 Task: Open Card IT Security Review in Board Team Collaboration Software to Workspace Business Incubators and add a team member Softage.3@softage.net, a label Yellow, a checklist Data Science, an attachment from your onedrive, a color Yellow and finally, add a card description 'Develop and launch new customer retention program for high-value customers' and a comment 'This task presents an opportunity to demonstrate our project management and organizational skills, coordinating resources and timelines effectively.'. Add a start date 'Jan 07, 1900' with a due date 'Jan 14, 1900'
Action: Mouse moved to (502, 140)
Screenshot: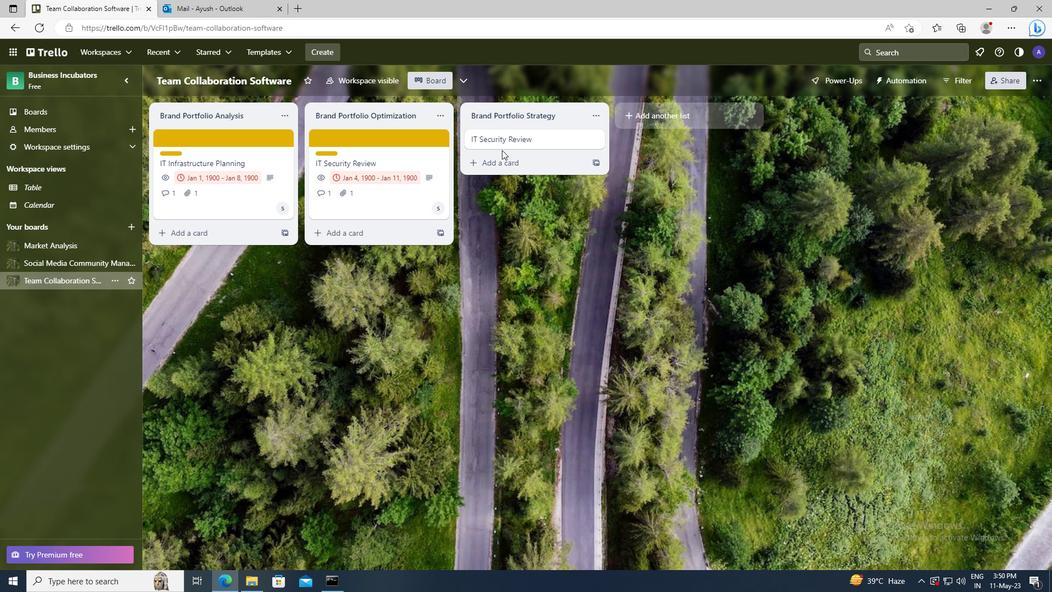 
Action: Mouse pressed left at (502, 140)
Screenshot: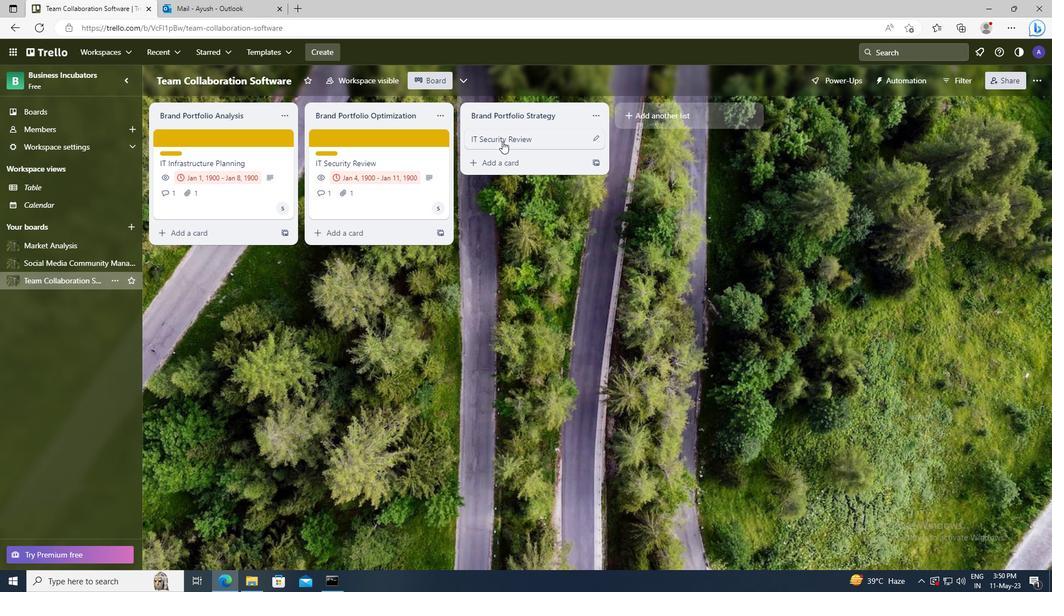 
Action: Mouse moved to (657, 172)
Screenshot: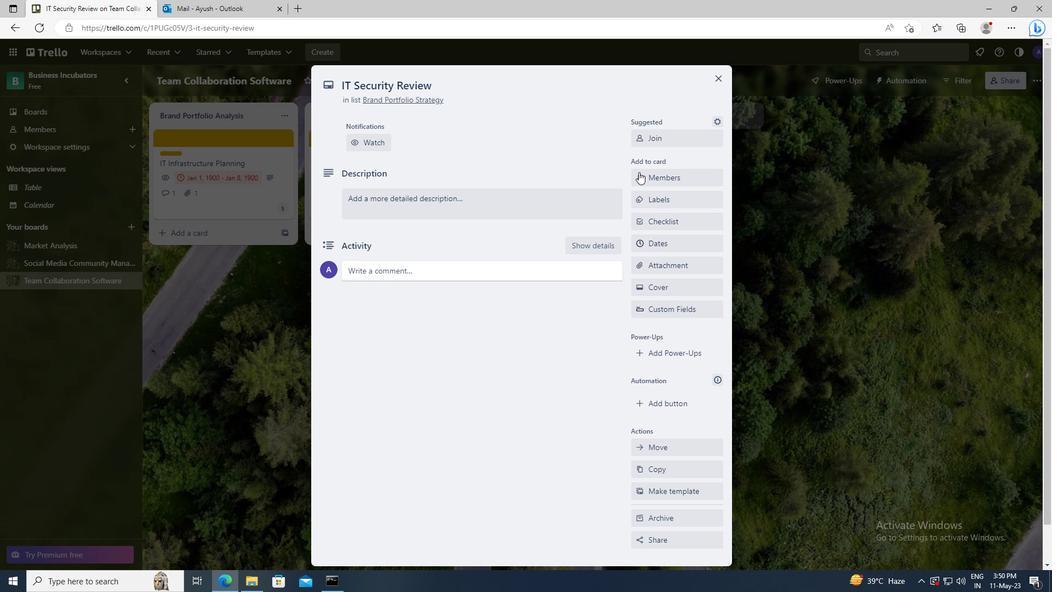 
Action: Mouse pressed left at (657, 172)
Screenshot: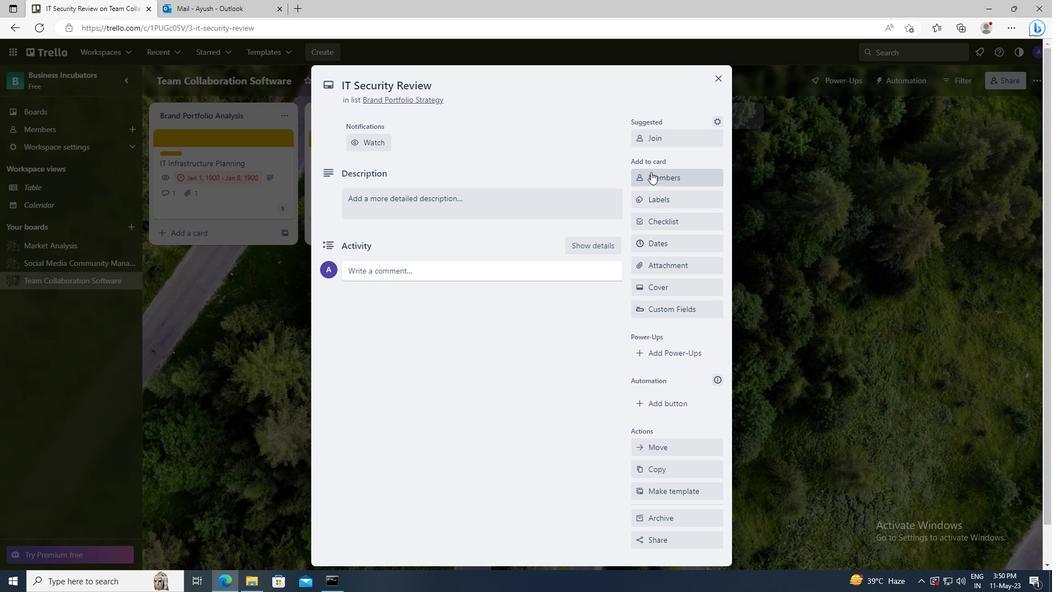 
Action: Mouse moved to (665, 230)
Screenshot: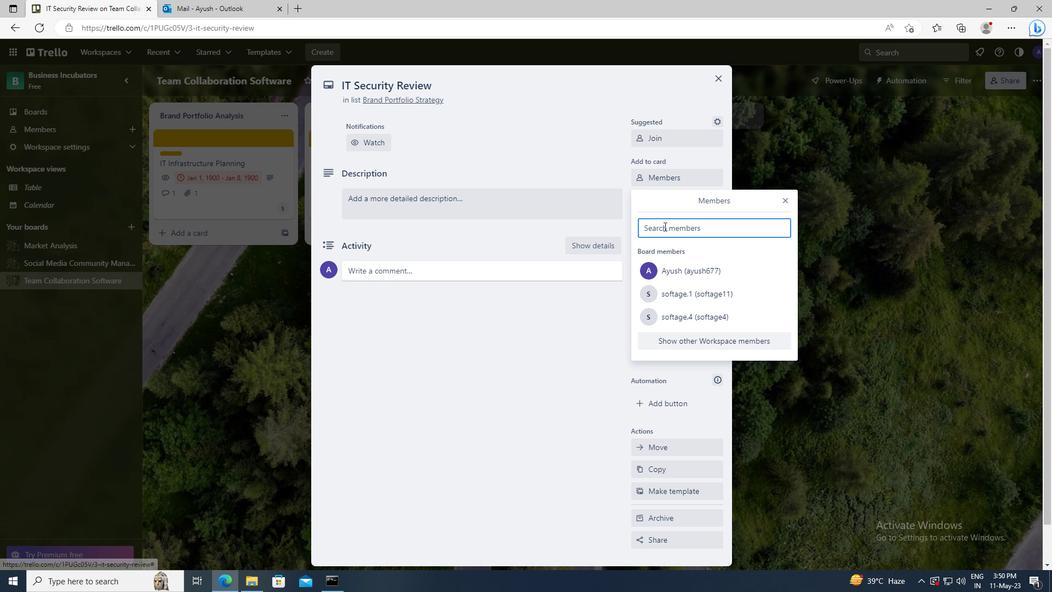 
Action: Mouse pressed left at (665, 230)
Screenshot: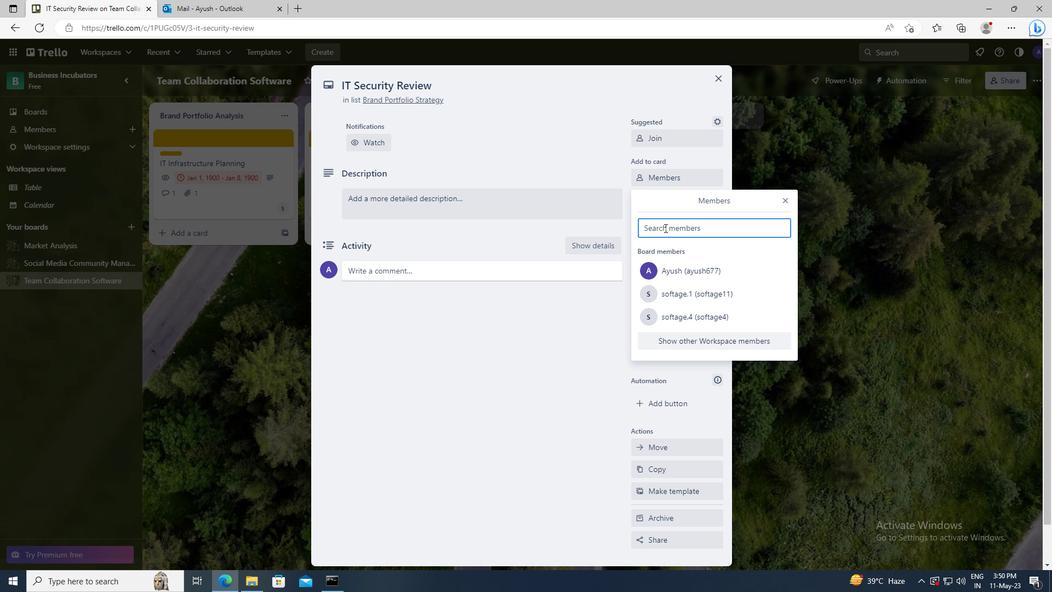 
Action: Key pressed <Key.shift>SOFTAGE.3
Screenshot: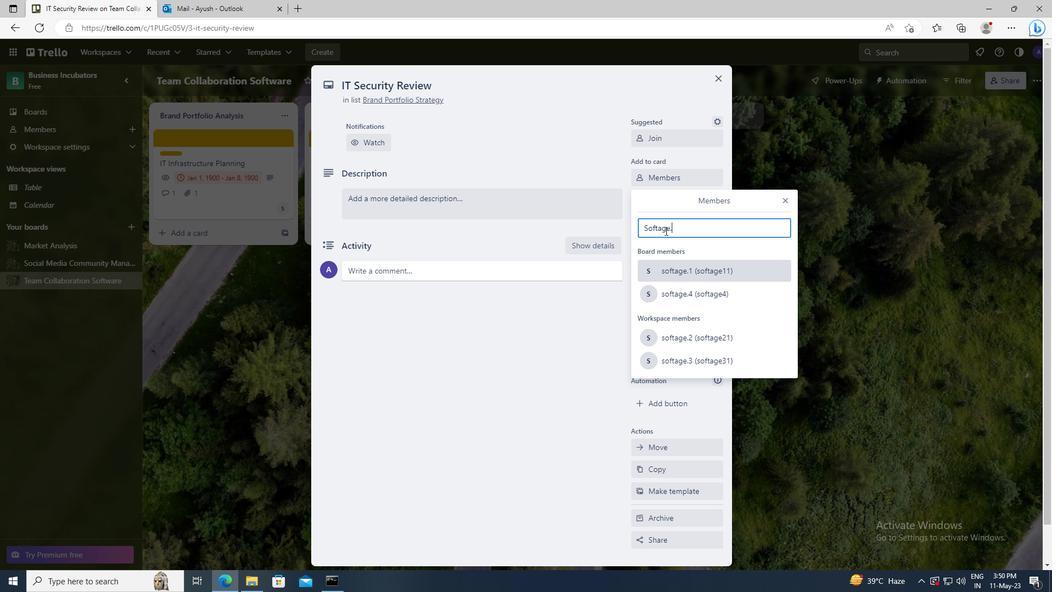 
Action: Mouse moved to (668, 331)
Screenshot: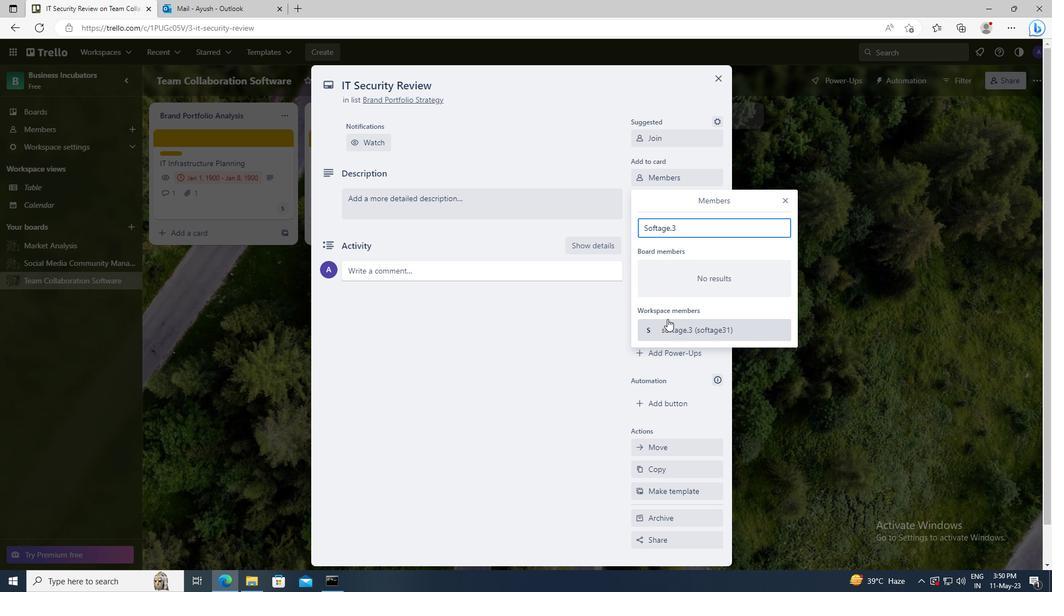 
Action: Mouse pressed left at (668, 331)
Screenshot: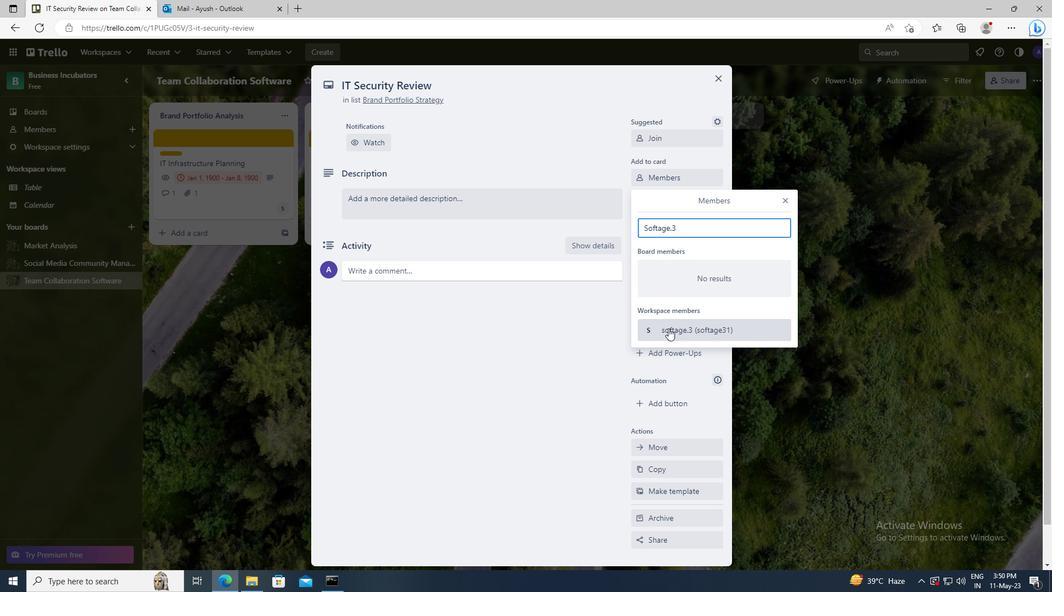 
Action: Mouse moved to (786, 201)
Screenshot: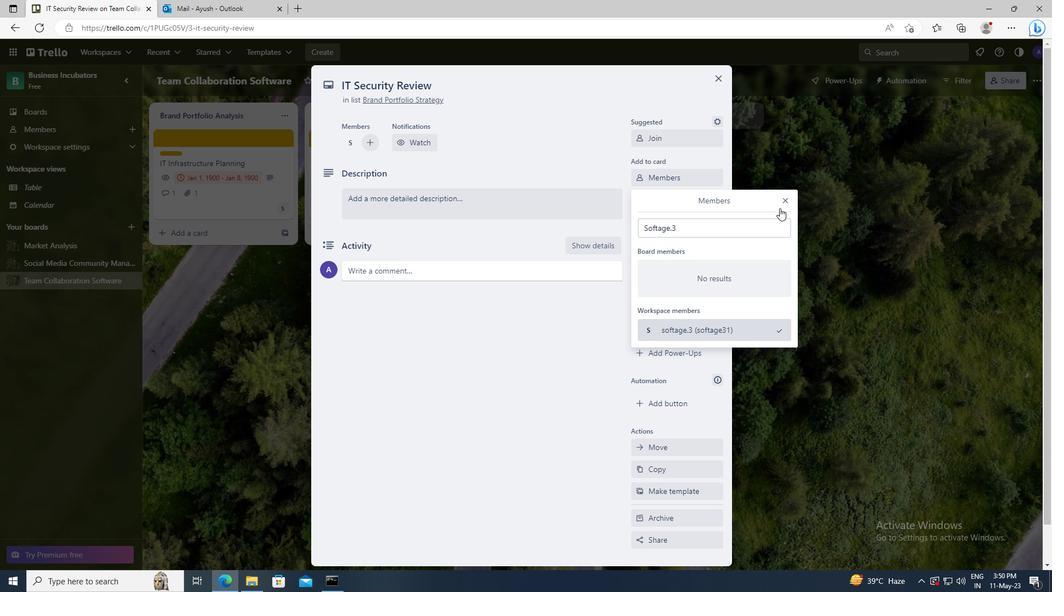 
Action: Mouse pressed left at (786, 201)
Screenshot: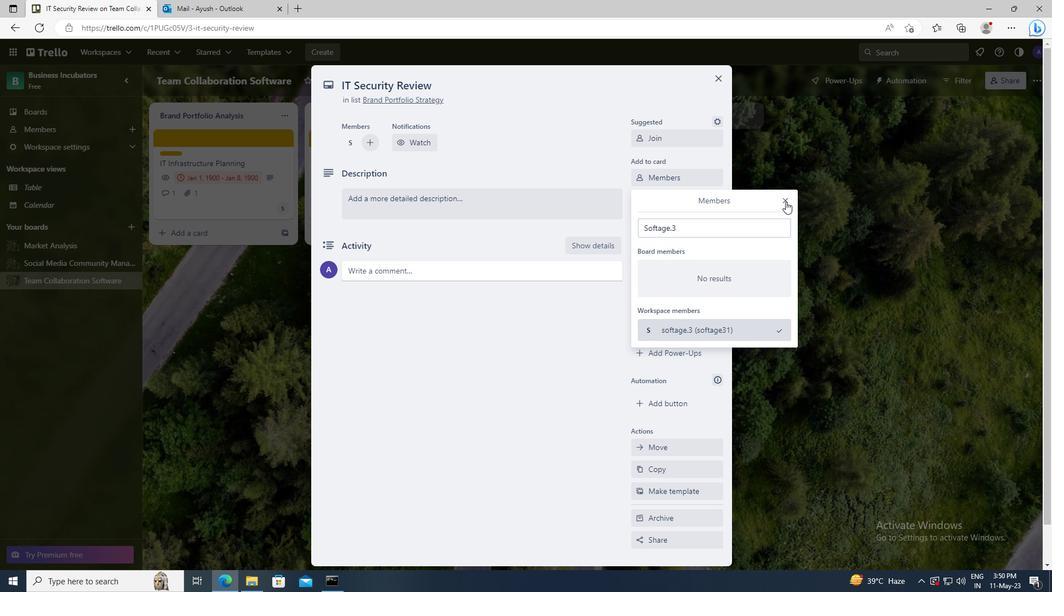 
Action: Mouse moved to (677, 195)
Screenshot: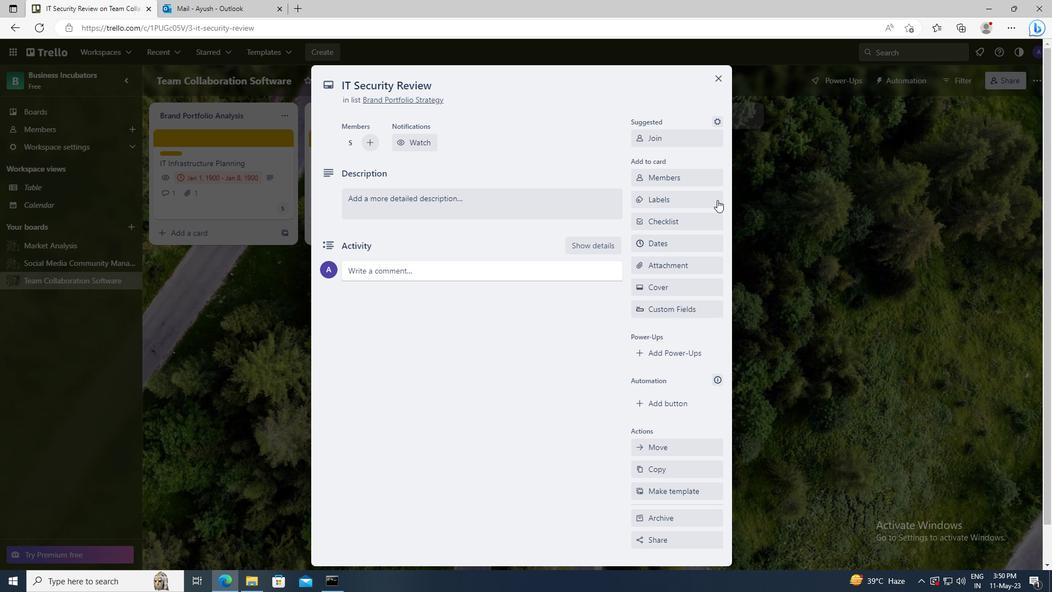 
Action: Mouse pressed left at (677, 195)
Screenshot: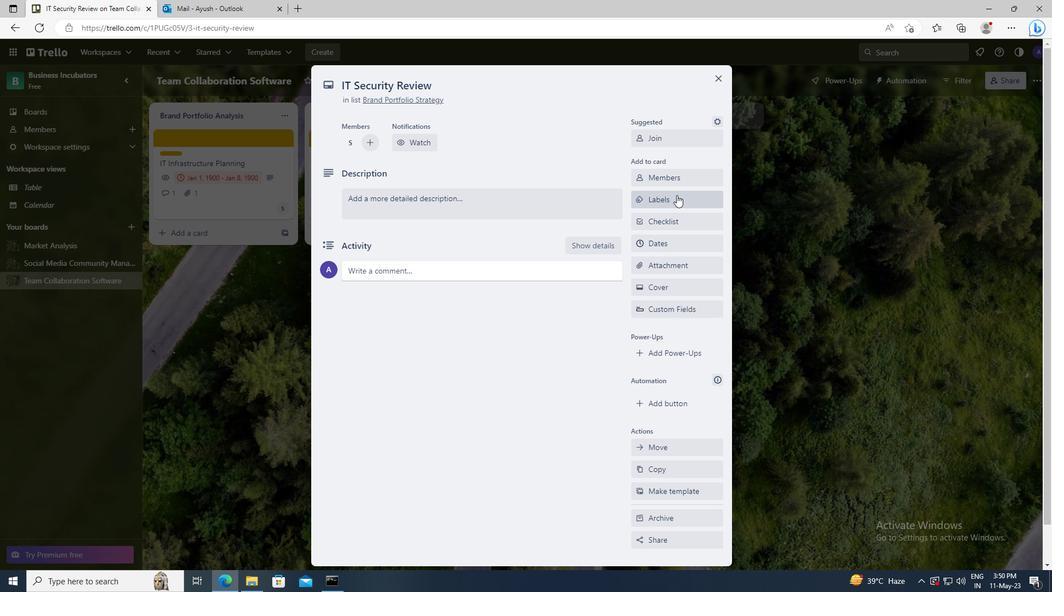 
Action: Mouse moved to (695, 414)
Screenshot: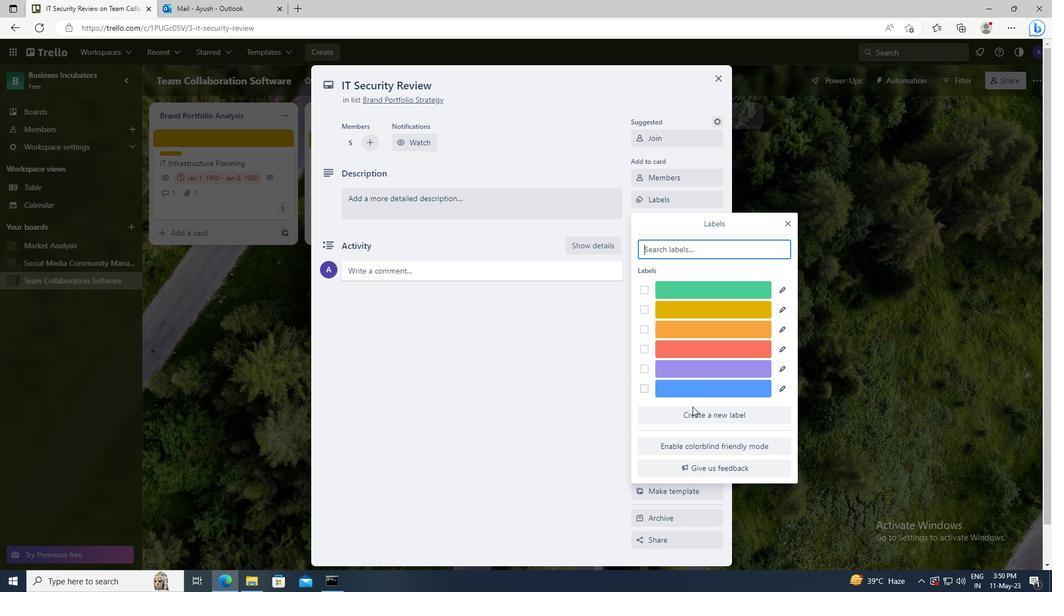 
Action: Mouse pressed left at (695, 414)
Screenshot: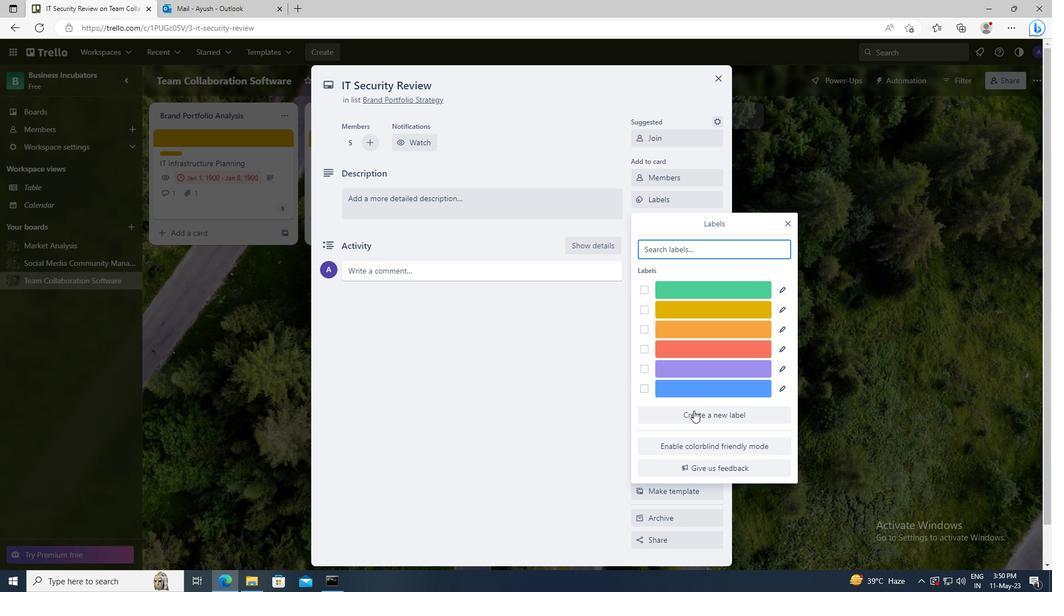 
Action: Mouse moved to (684, 384)
Screenshot: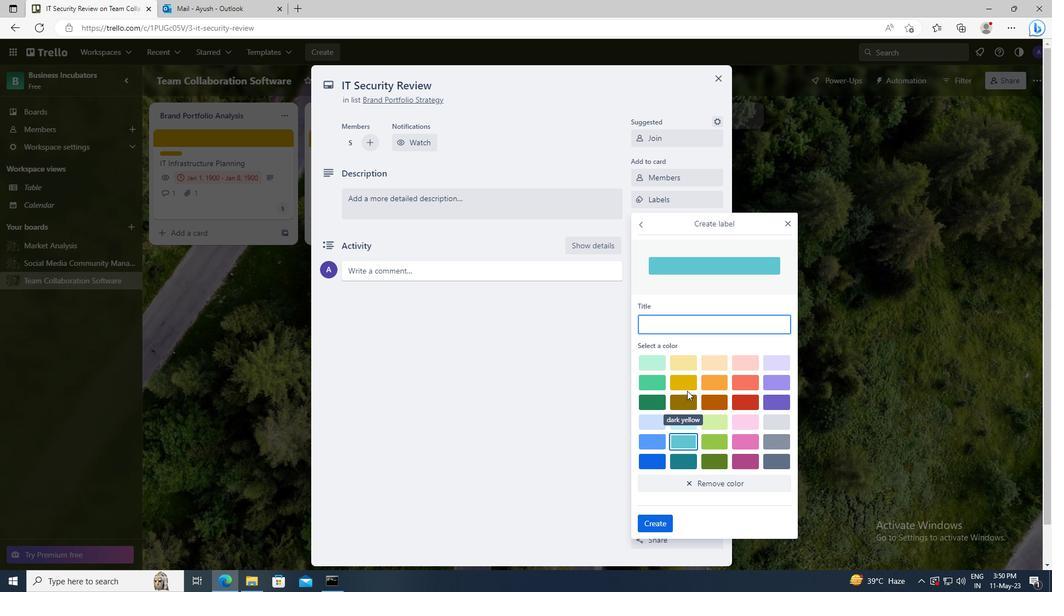 
Action: Mouse pressed left at (684, 384)
Screenshot: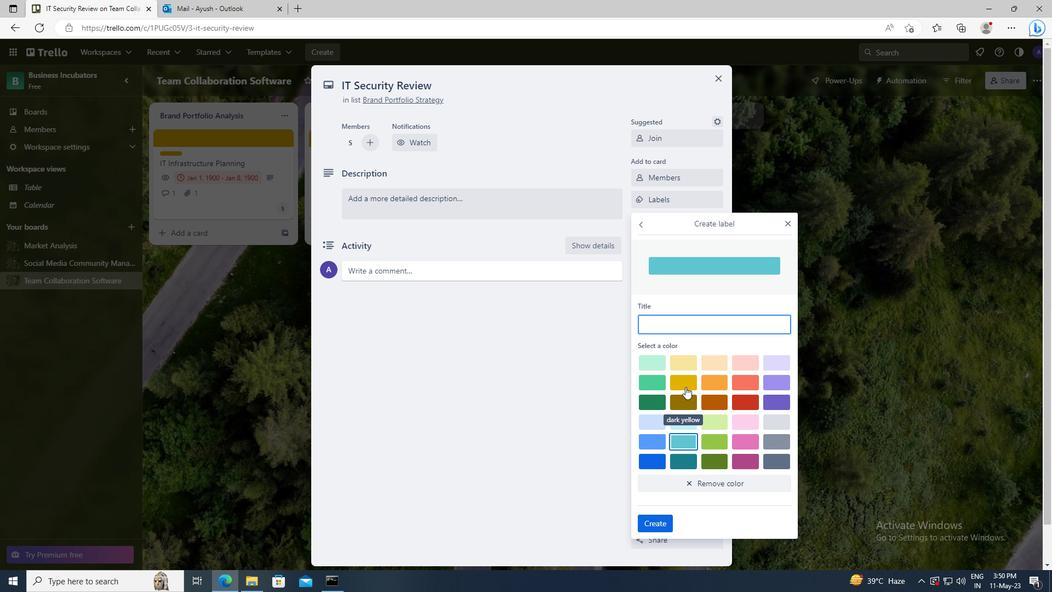 
Action: Mouse moved to (663, 519)
Screenshot: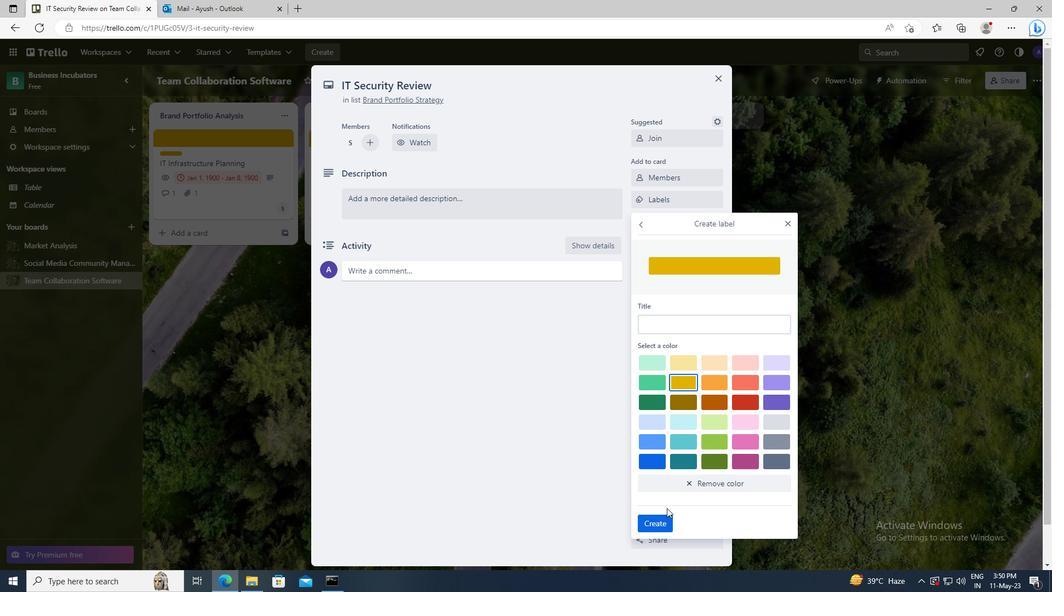 
Action: Mouse pressed left at (663, 519)
Screenshot: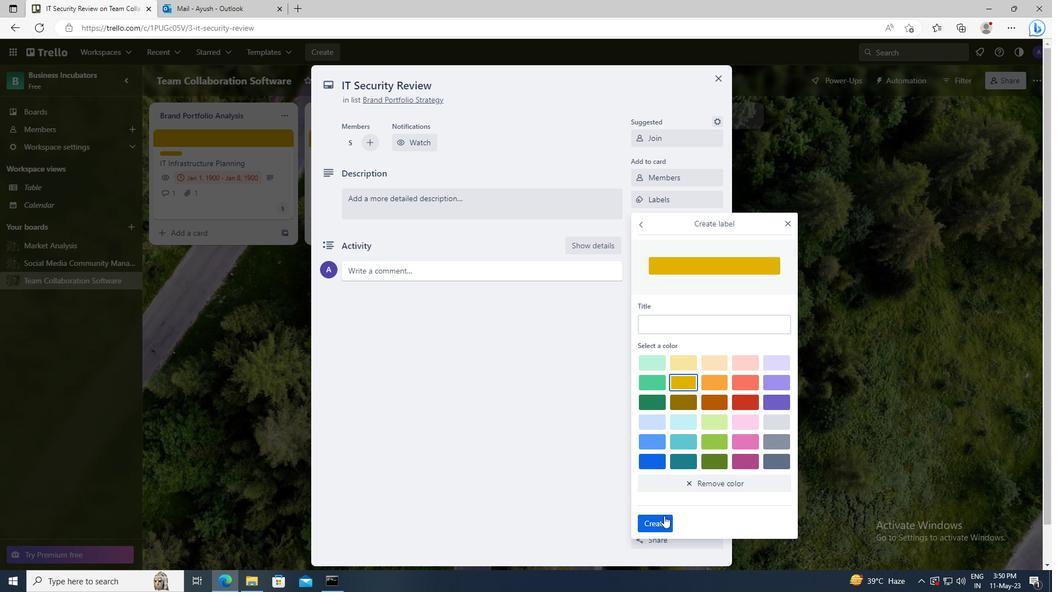 
Action: Mouse moved to (788, 226)
Screenshot: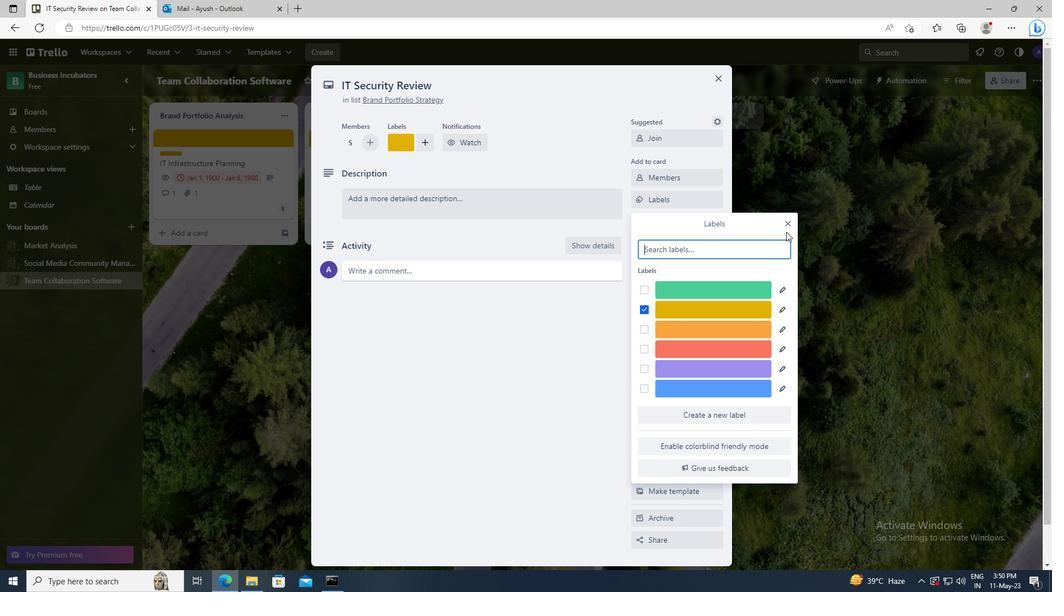 
Action: Mouse pressed left at (788, 226)
Screenshot: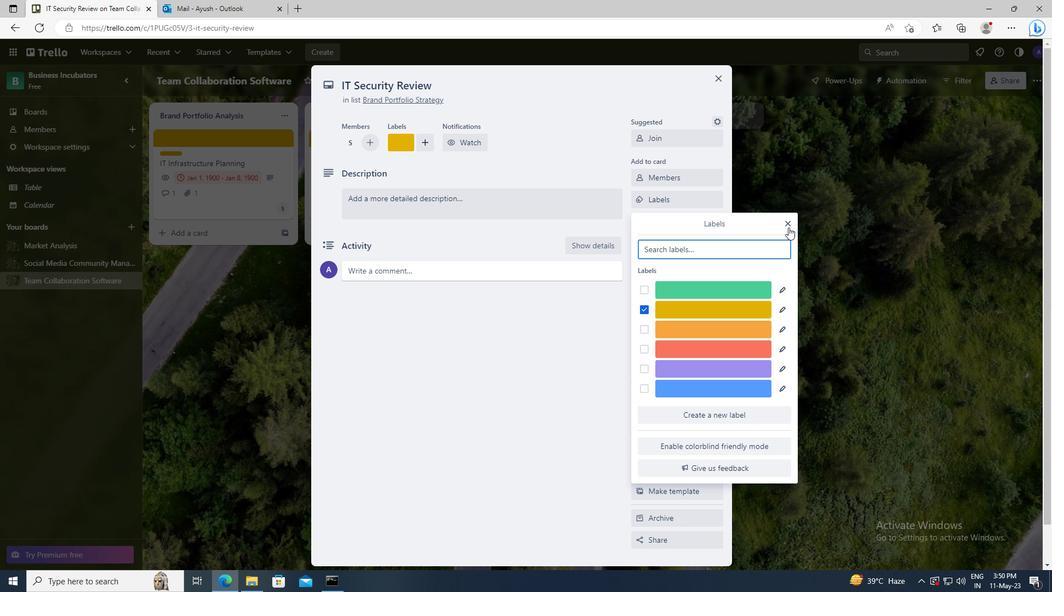 
Action: Mouse moved to (705, 220)
Screenshot: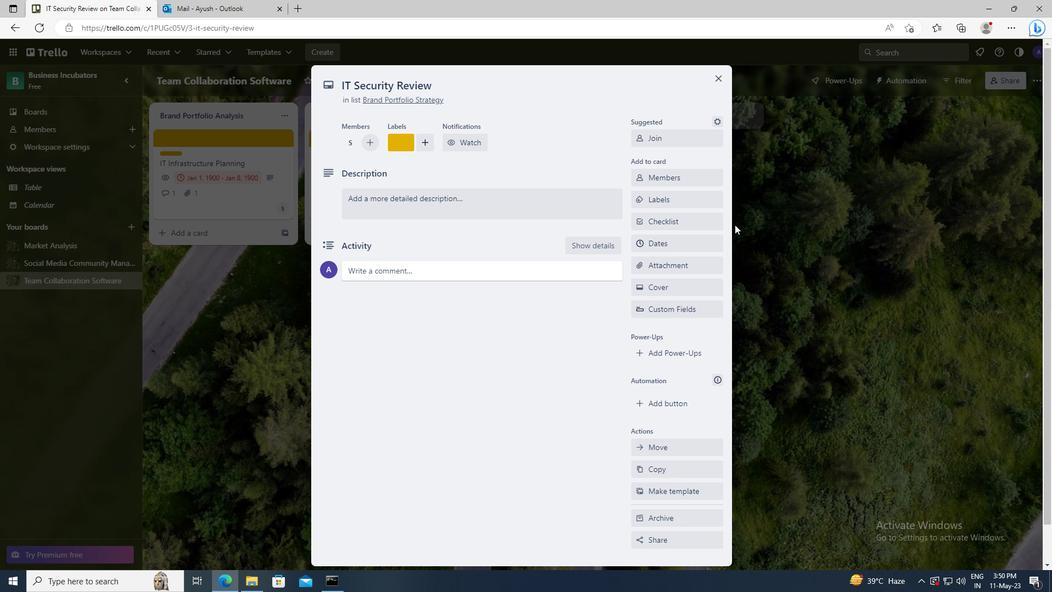 
Action: Mouse pressed left at (705, 220)
Screenshot: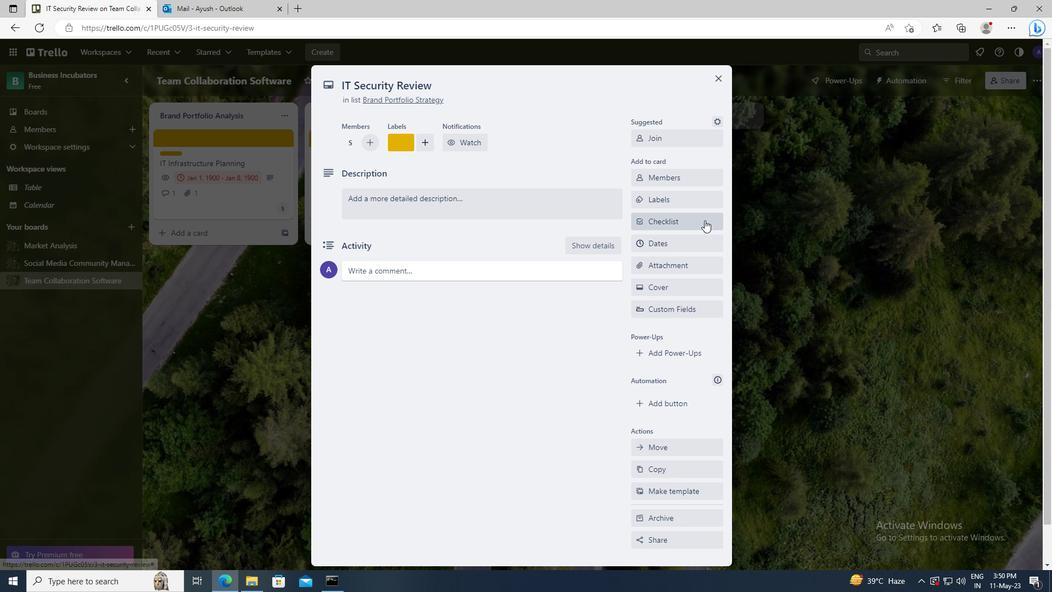
Action: Key pressed <Key.shift>DATA<Key.space><Key.shift>SCIENCE
Screenshot: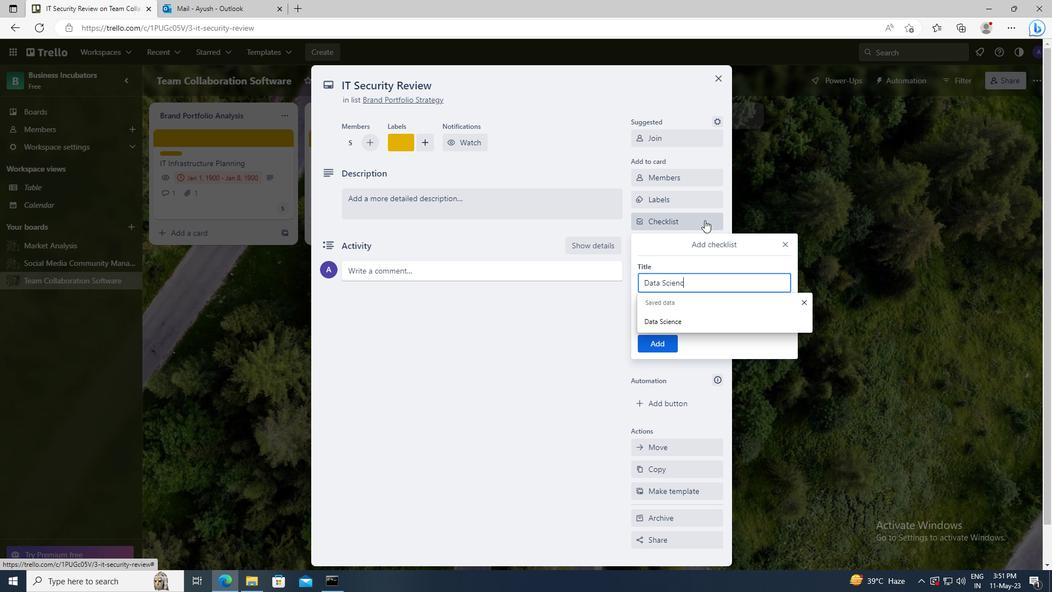 
Action: Mouse moved to (654, 342)
Screenshot: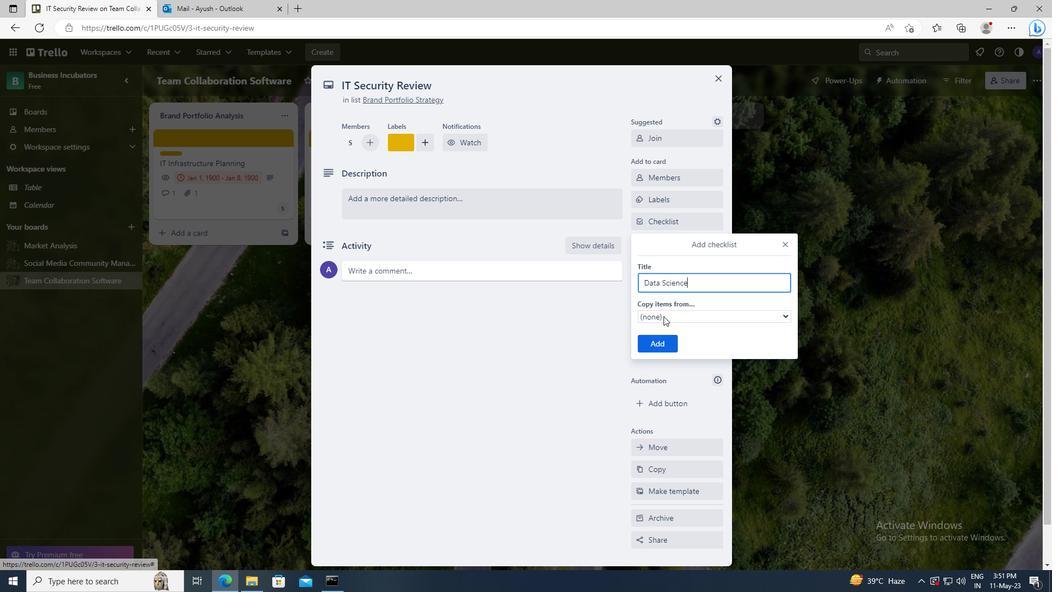 
Action: Mouse pressed left at (654, 342)
Screenshot: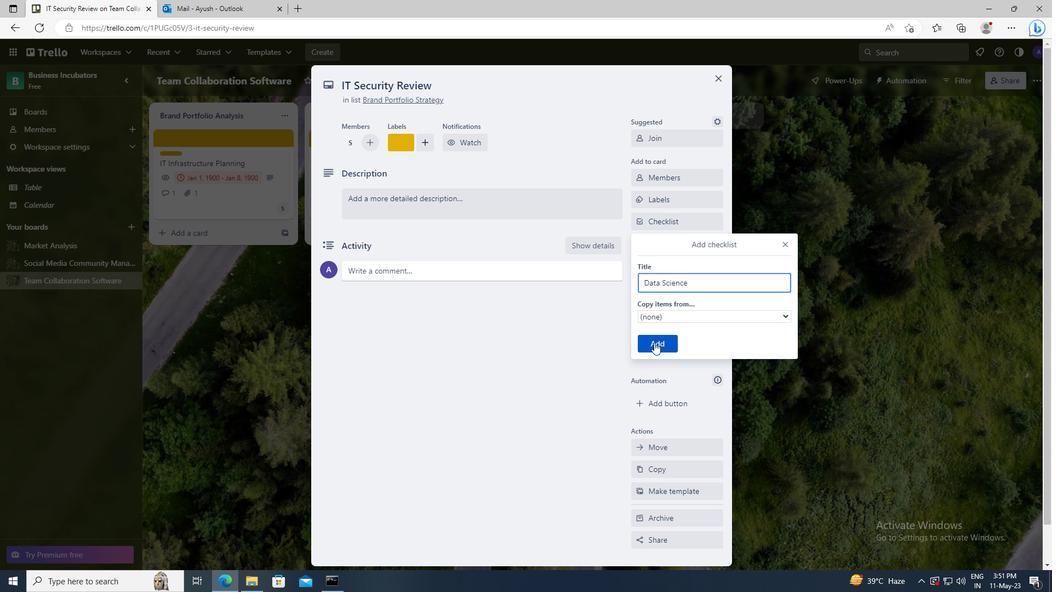 
Action: Mouse moved to (671, 270)
Screenshot: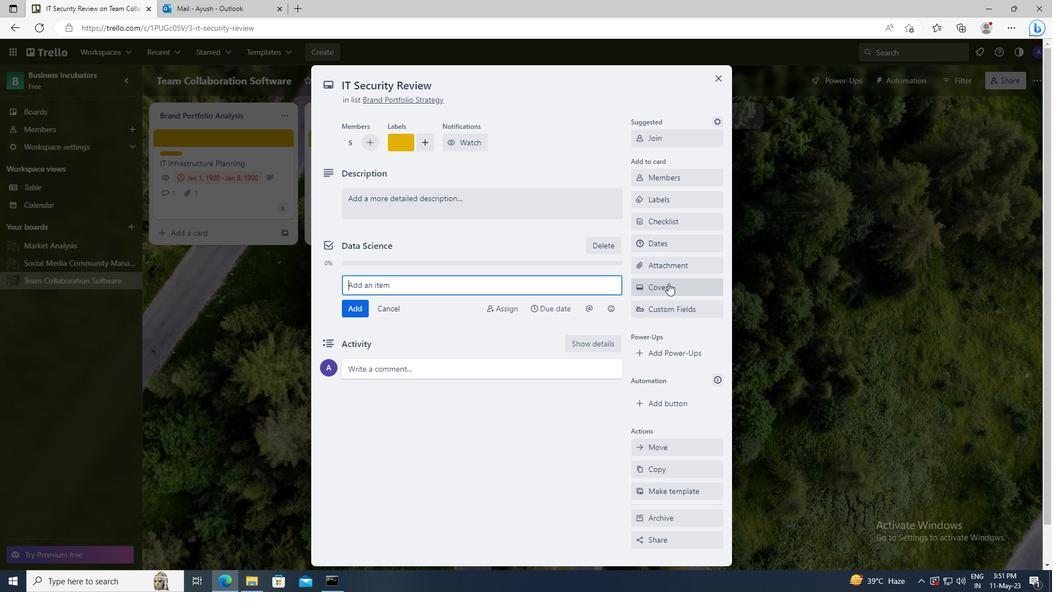 
Action: Mouse pressed left at (671, 270)
Screenshot: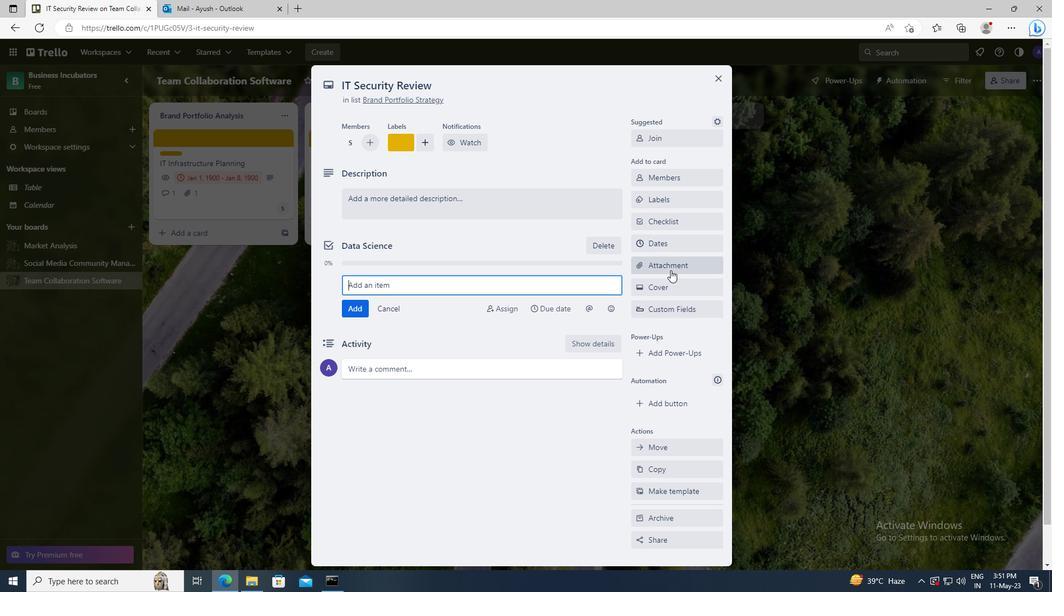 
Action: Mouse moved to (671, 396)
Screenshot: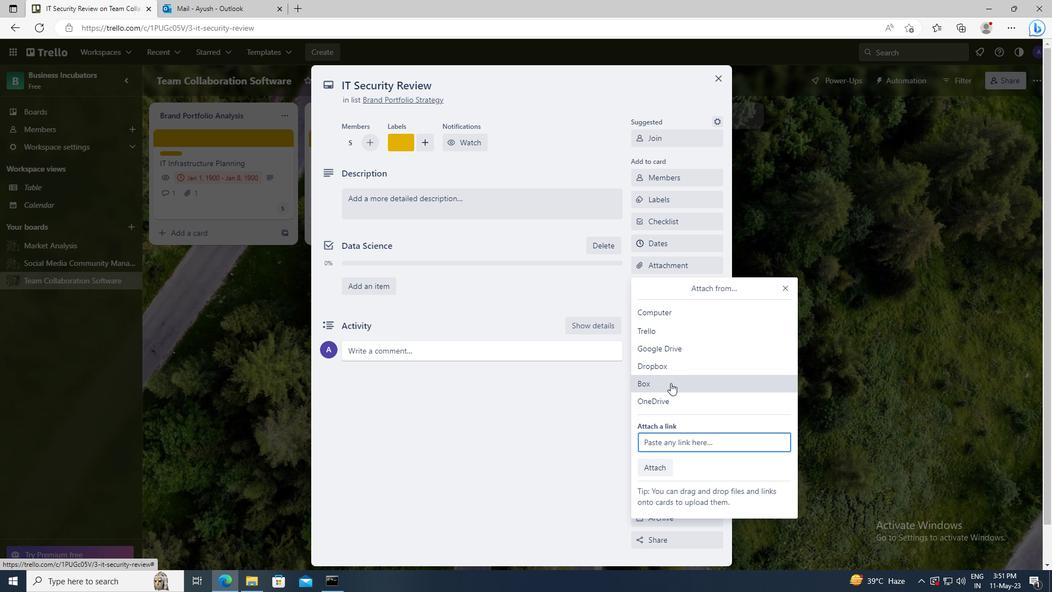 
Action: Mouse pressed left at (671, 396)
Screenshot: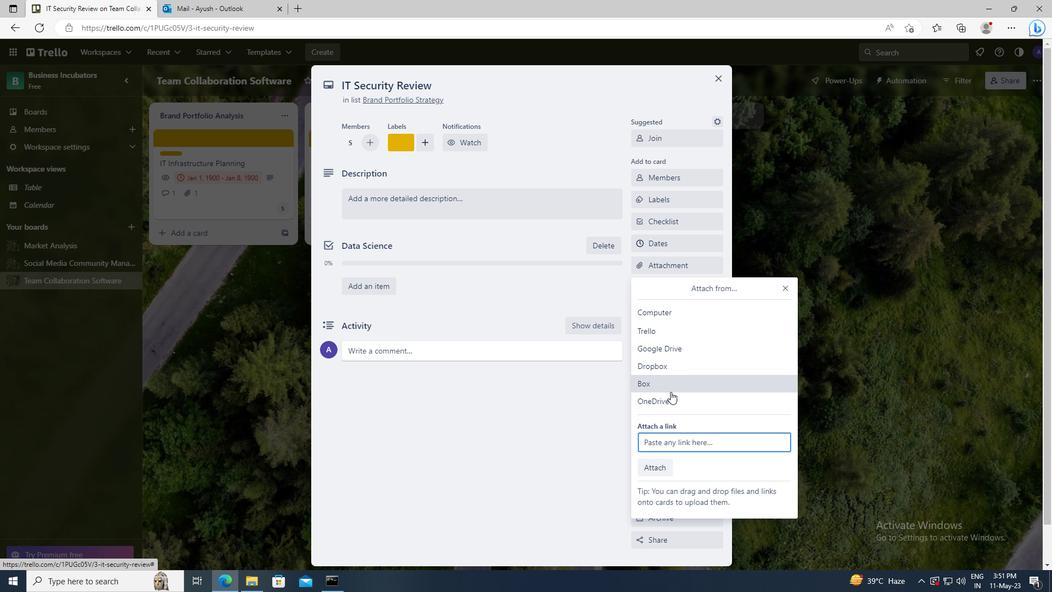 
Action: Mouse moved to (398, 216)
Screenshot: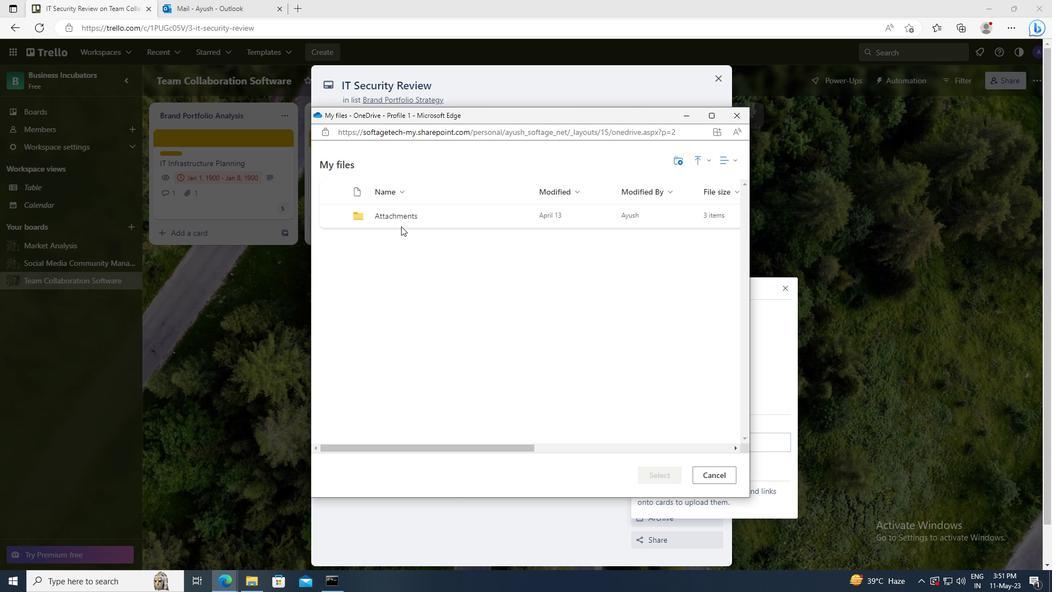 
Action: Mouse pressed left at (398, 216)
Screenshot: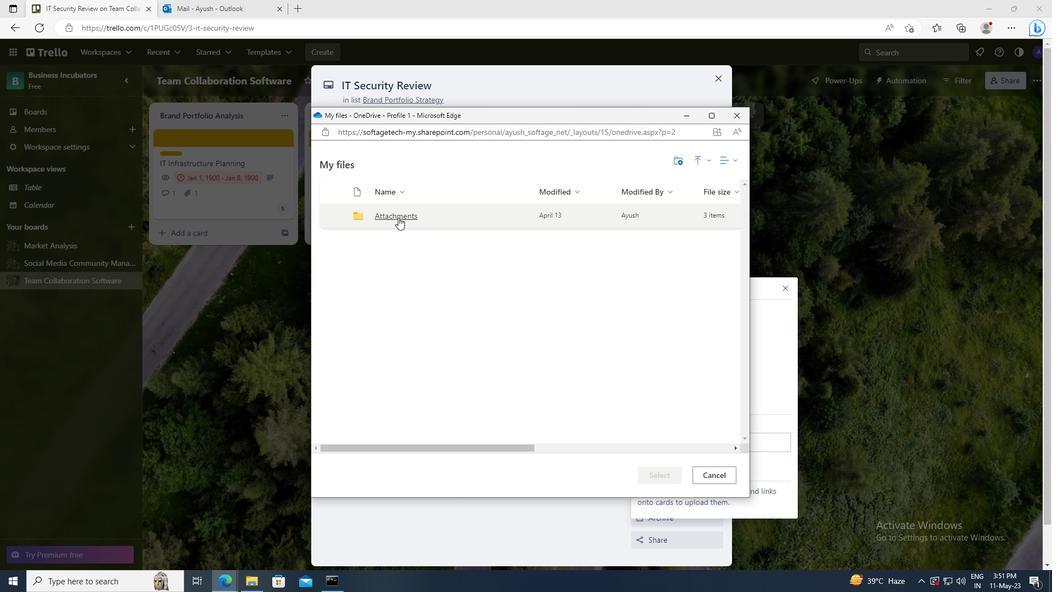 
Action: Mouse moved to (335, 220)
Screenshot: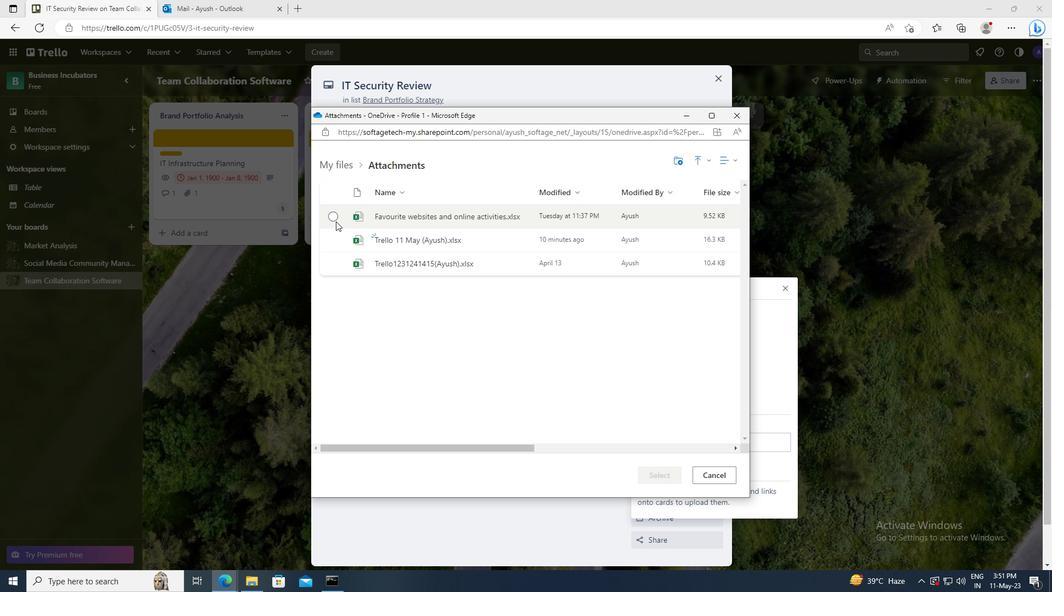 
Action: Mouse pressed left at (335, 220)
Screenshot: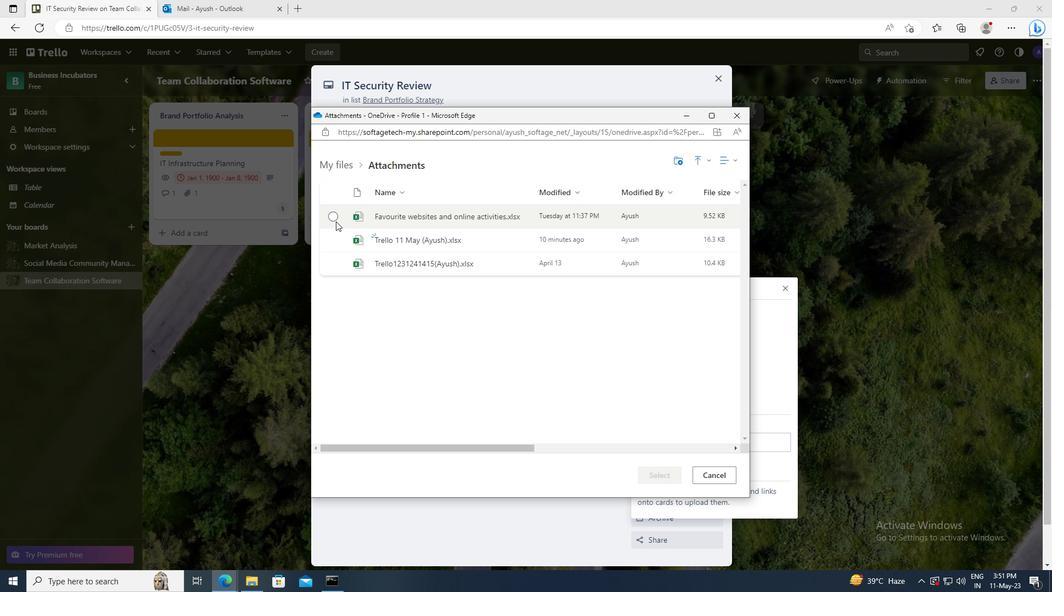 
Action: Mouse moved to (658, 480)
Screenshot: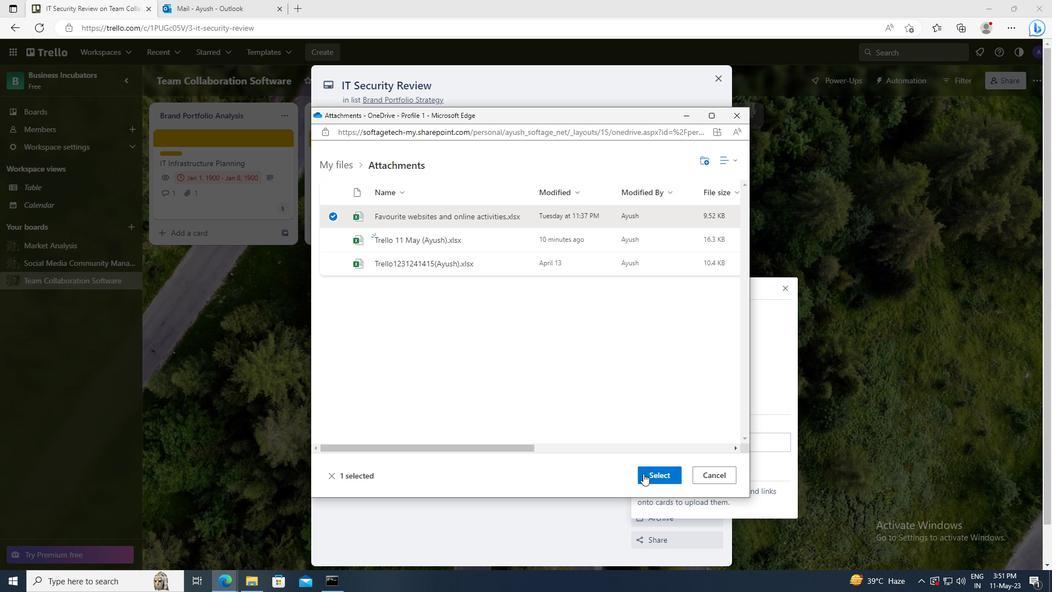 
Action: Mouse pressed left at (658, 480)
Screenshot: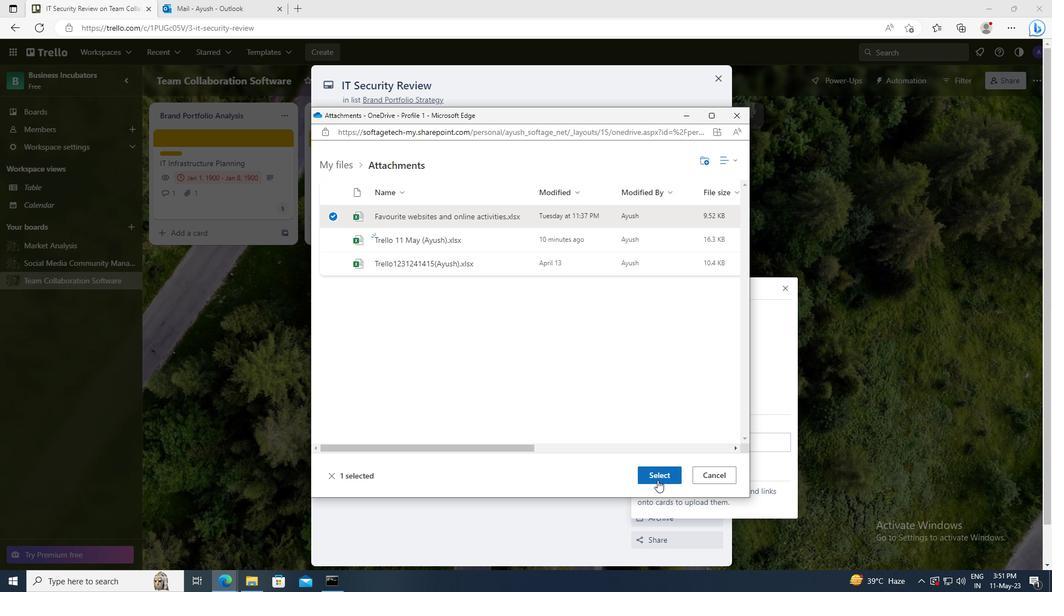 
Action: Mouse moved to (669, 286)
Screenshot: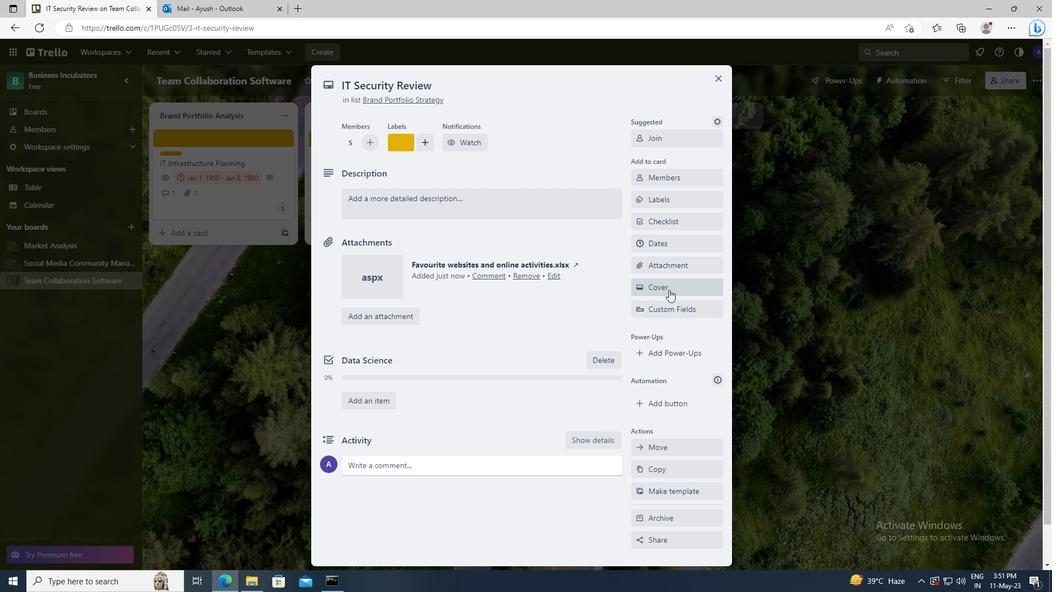 
Action: Mouse pressed left at (669, 286)
Screenshot: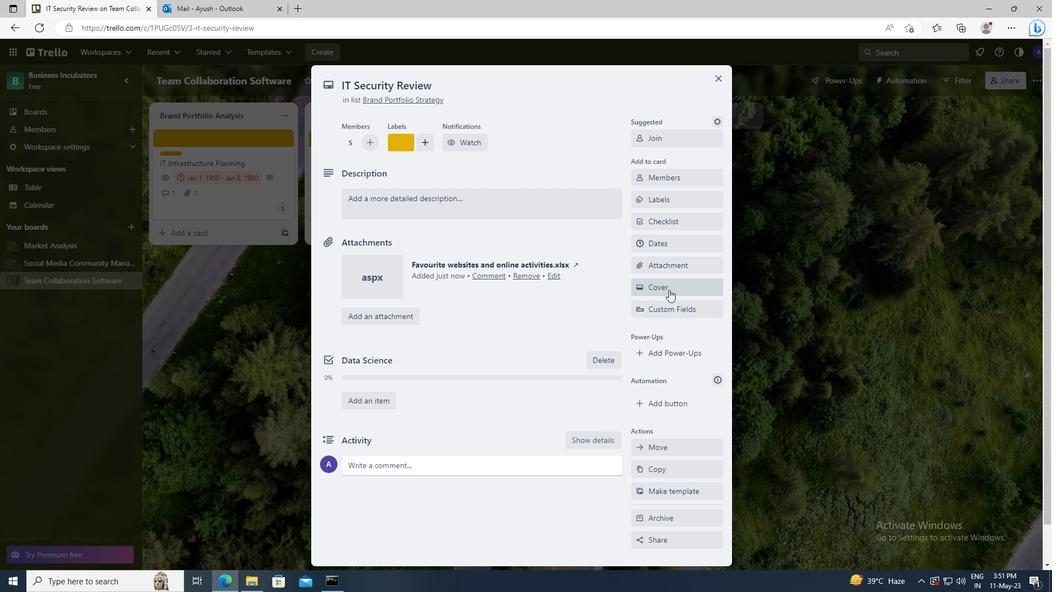 
Action: Mouse moved to (688, 347)
Screenshot: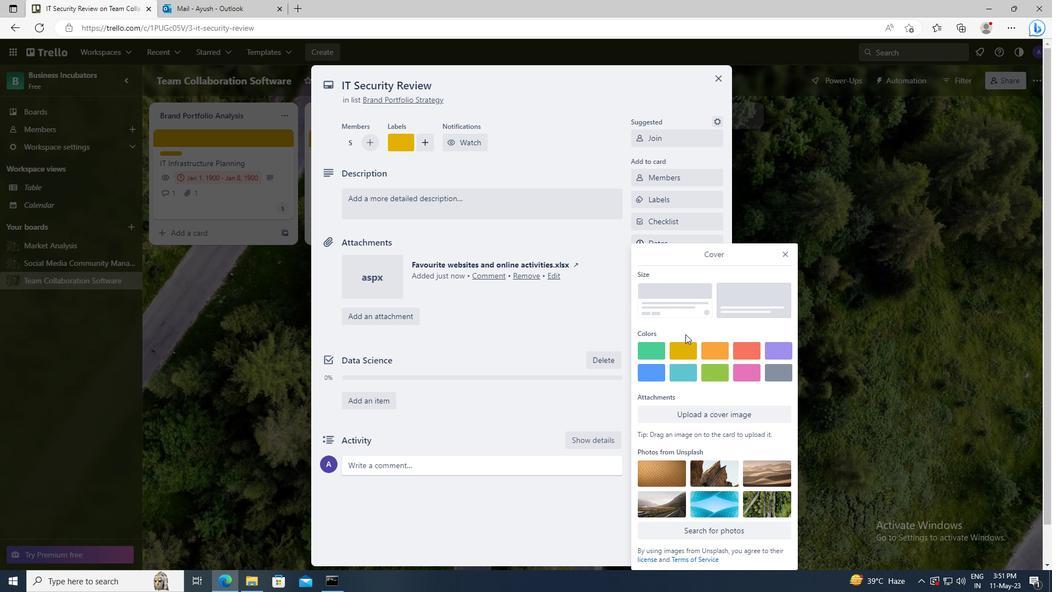 
Action: Mouse pressed left at (688, 347)
Screenshot: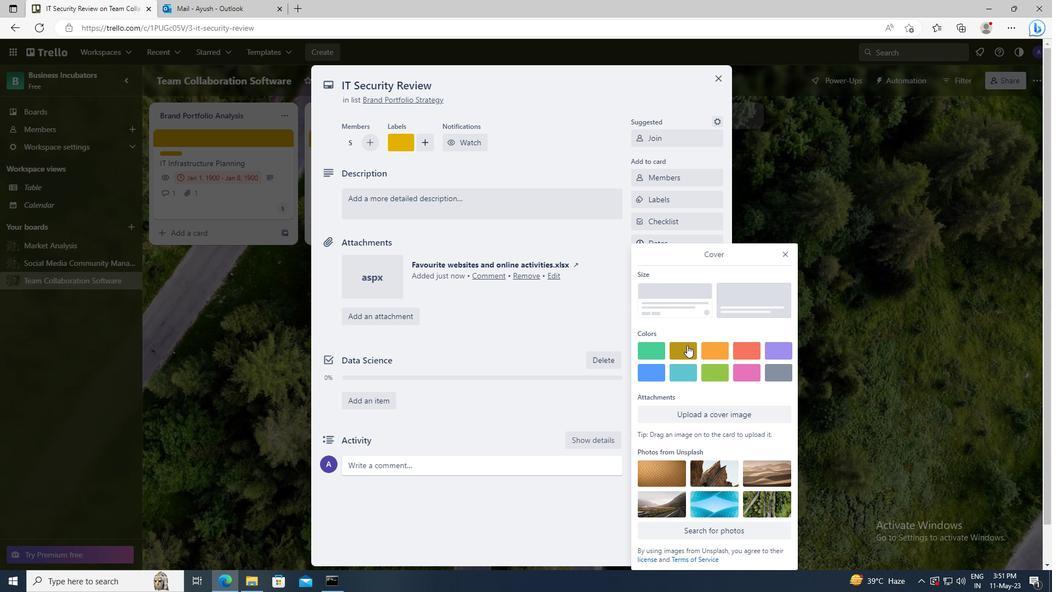
Action: Mouse moved to (784, 233)
Screenshot: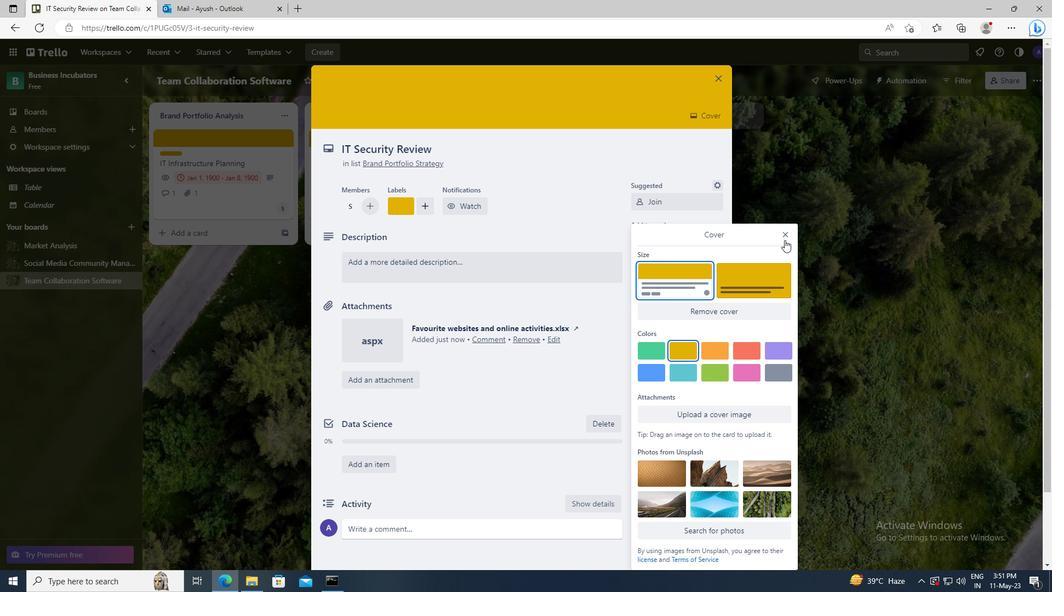 
Action: Mouse pressed left at (784, 233)
Screenshot: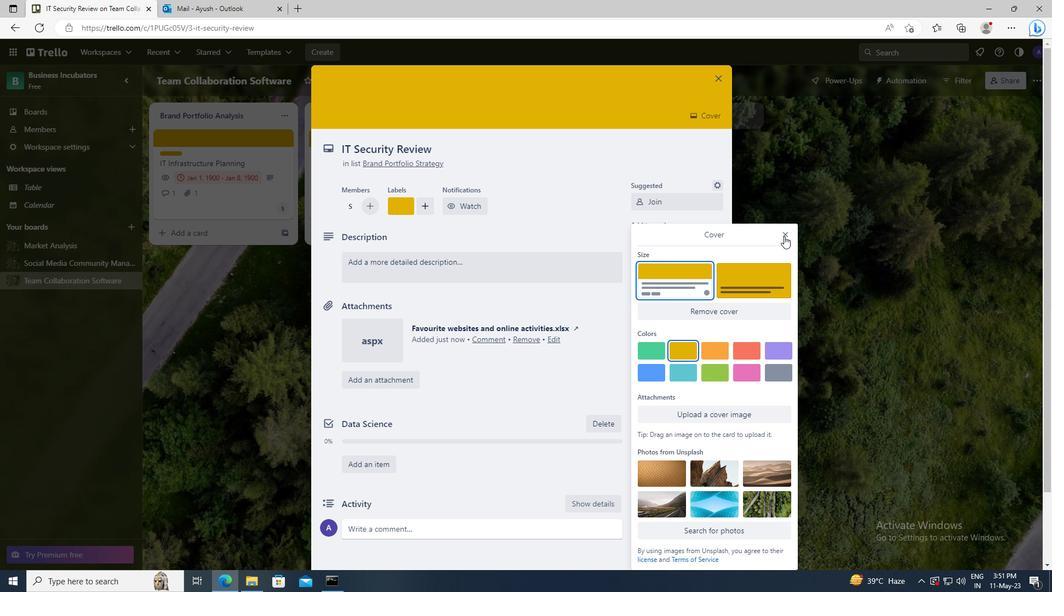 
Action: Mouse moved to (526, 264)
Screenshot: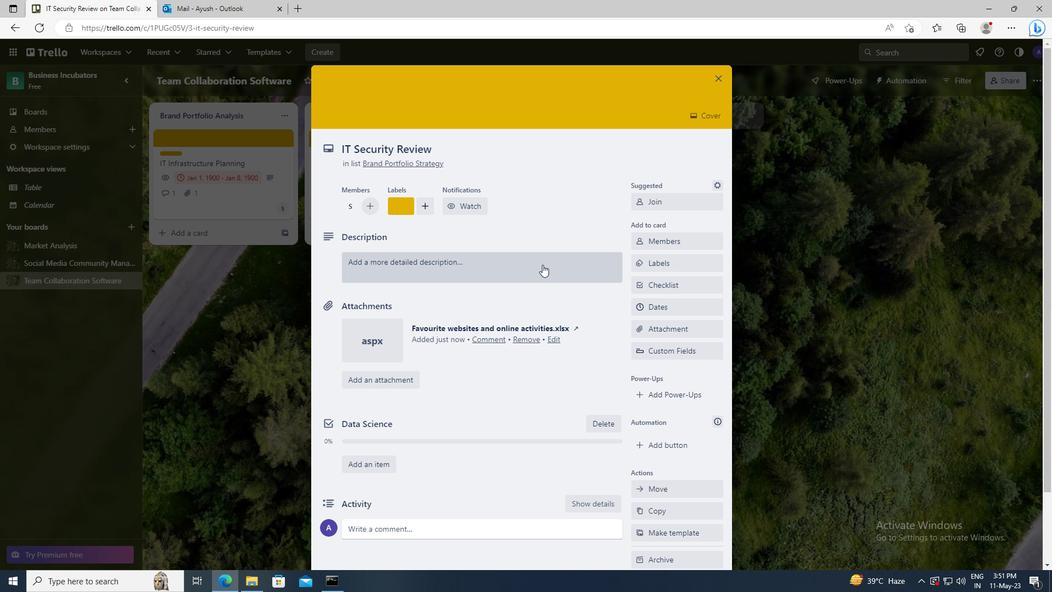 
Action: Mouse pressed left at (526, 264)
Screenshot: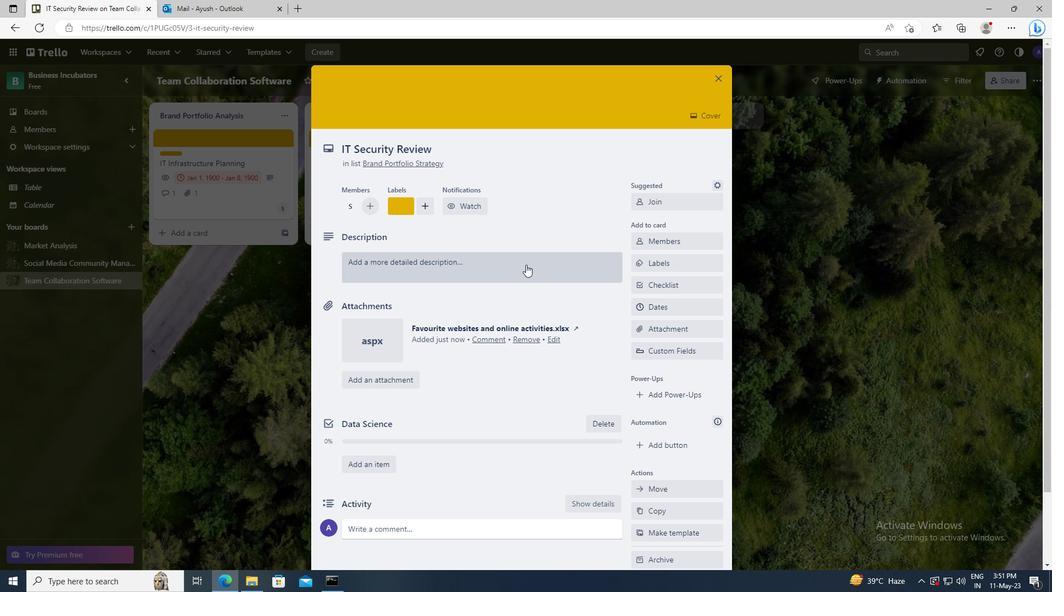 
Action: Key pressed <Key.shift>DEVELOP<Key.space>AND<Key.space>LAUNCH<Key.space>NEW<Key.space>CUSTOMER<Key.space>RETENTION<Key.space>PROGRAM<Key.space>FOR<Key.space>HIGH<Key.space><Key.backspace>-VALUE<Key.space>CUSTOMERS
Screenshot: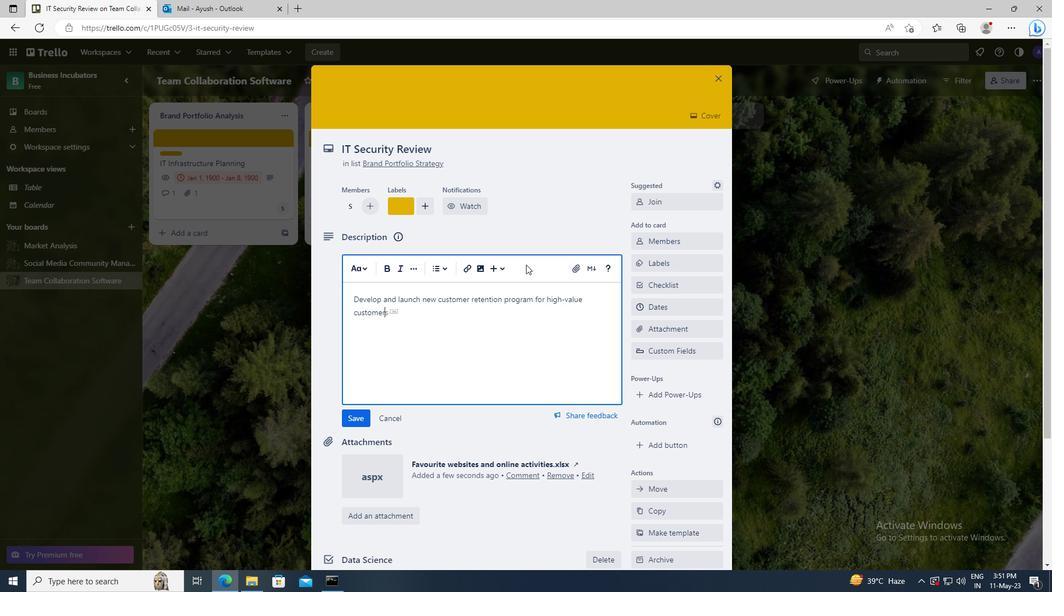
Action: Mouse moved to (506, 282)
Screenshot: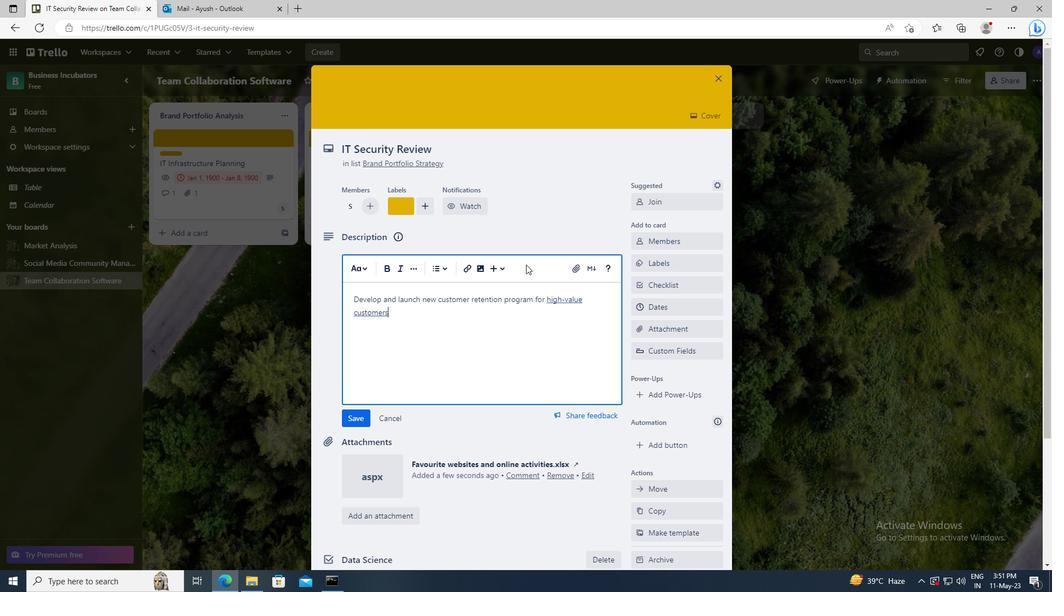 
Action: Mouse scrolled (506, 281) with delta (0, 0)
Screenshot: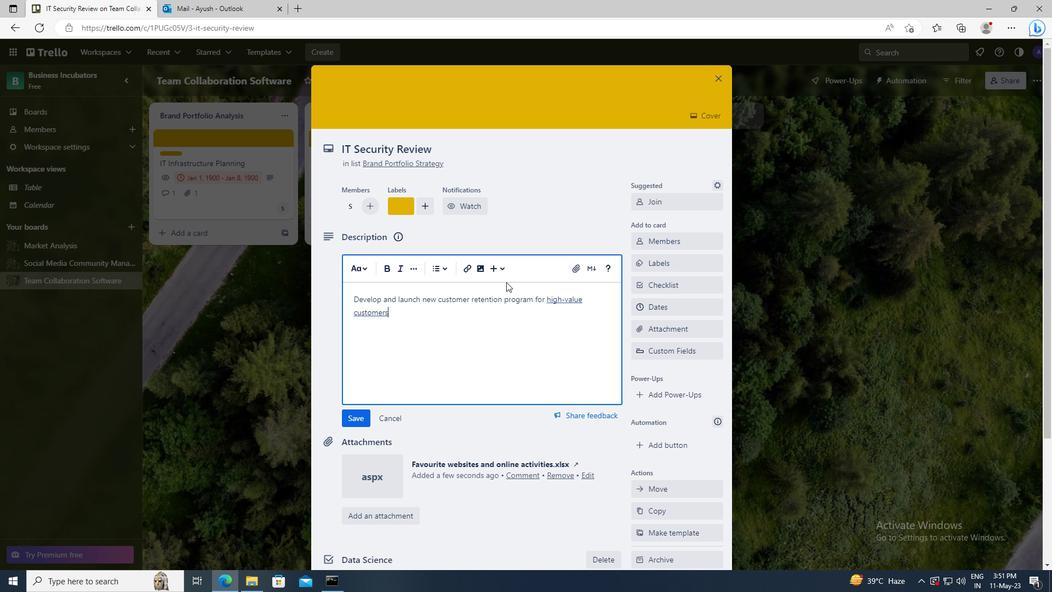 
Action: Mouse moved to (360, 338)
Screenshot: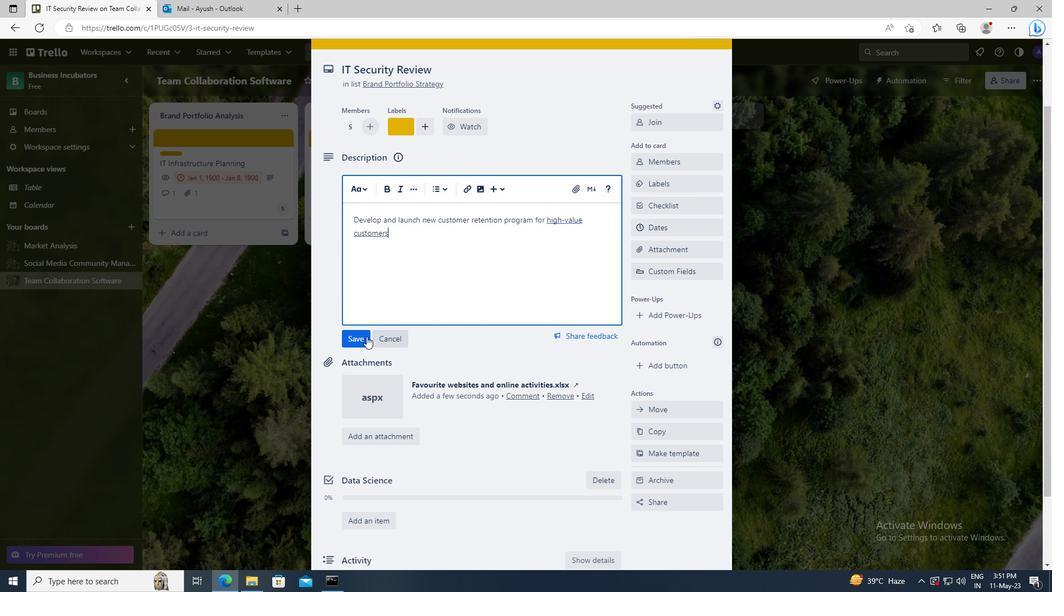 
Action: Mouse pressed left at (360, 338)
Screenshot: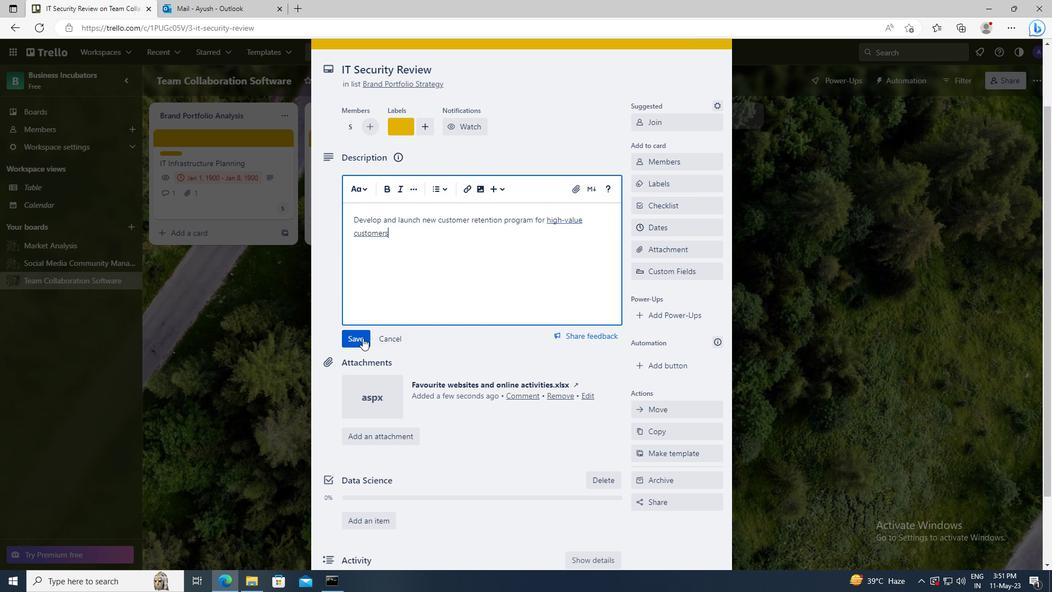 
Action: Mouse moved to (372, 435)
Screenshot: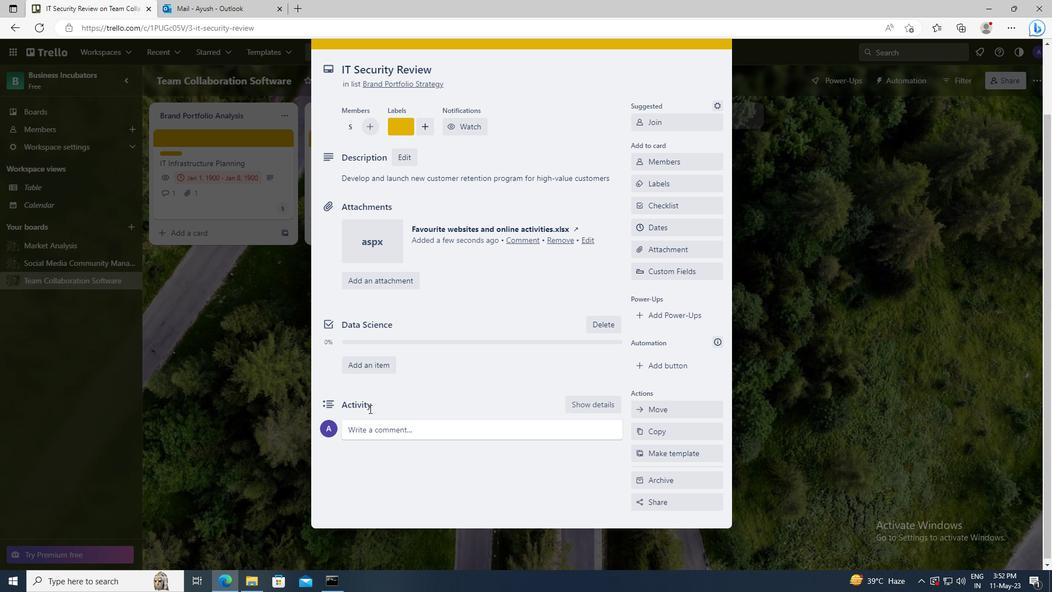 
Action: Mouse pressed left at (372, 435)
Screenshot: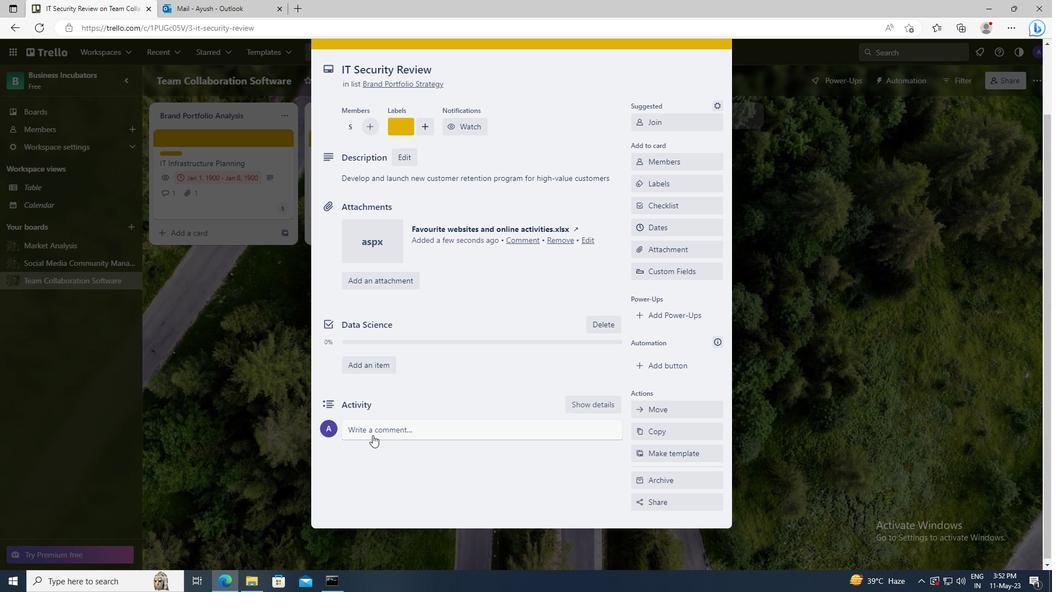 
Action: Key pressed <Key.shift>THIS<Key.space>TASK<Key.space>PRESENTS<Key.space>AN<Key.space>OPPORTUNITY<Key.space>TO<Key.space>DEMONSTRATE<Key.space>OUR<Key.space>PROJECT<Key.space>MANAGEMENT<Key.space>AND<Key.space>ORGANIZATIONAL<Key.space>SKILLS,<Key.space>COORDINATING<Key.space>RESOURCES<Key.space>AND<Key.space>TIMELINES<Key.space>EFFECTIVELY.
Screenshot: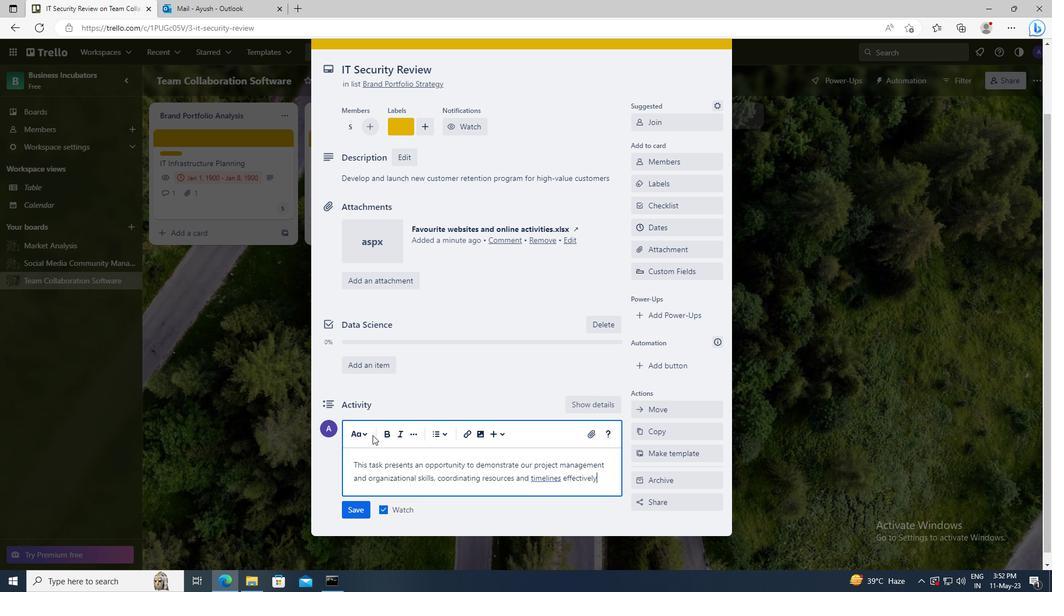 
Action: Mouse moved to (350, 506)
Screenshot: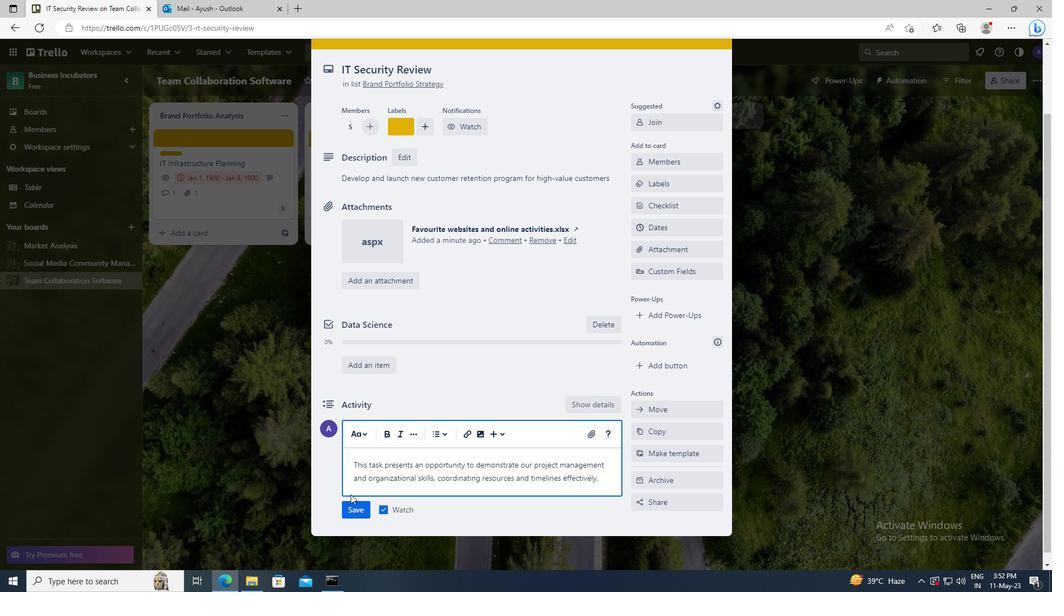 
Action: Mouse pressed left at (350, 506)
Screenshot: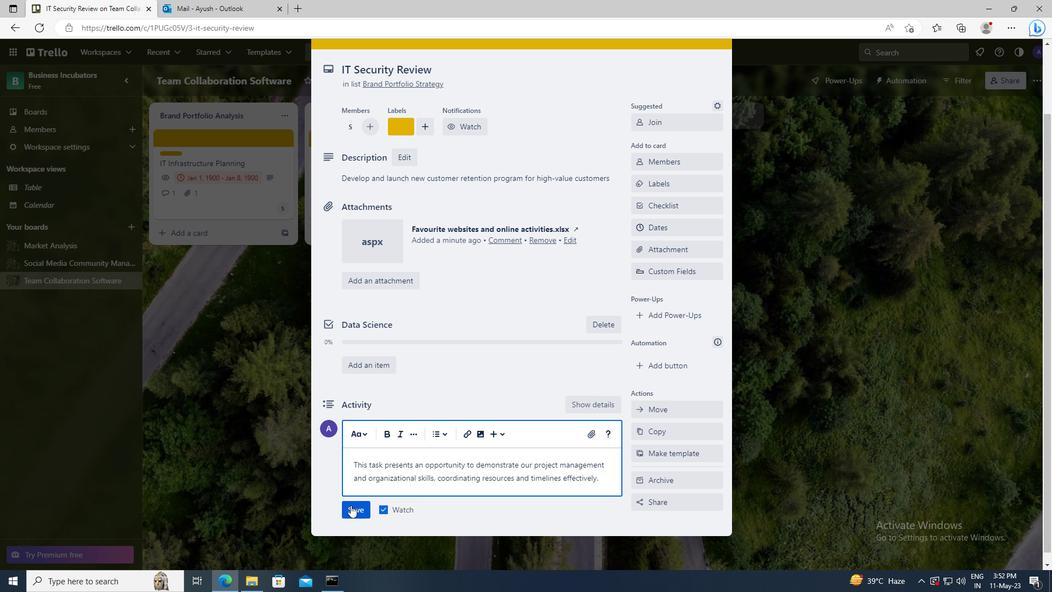 
Action: Mouse moved to (662, 229)
Screenshot: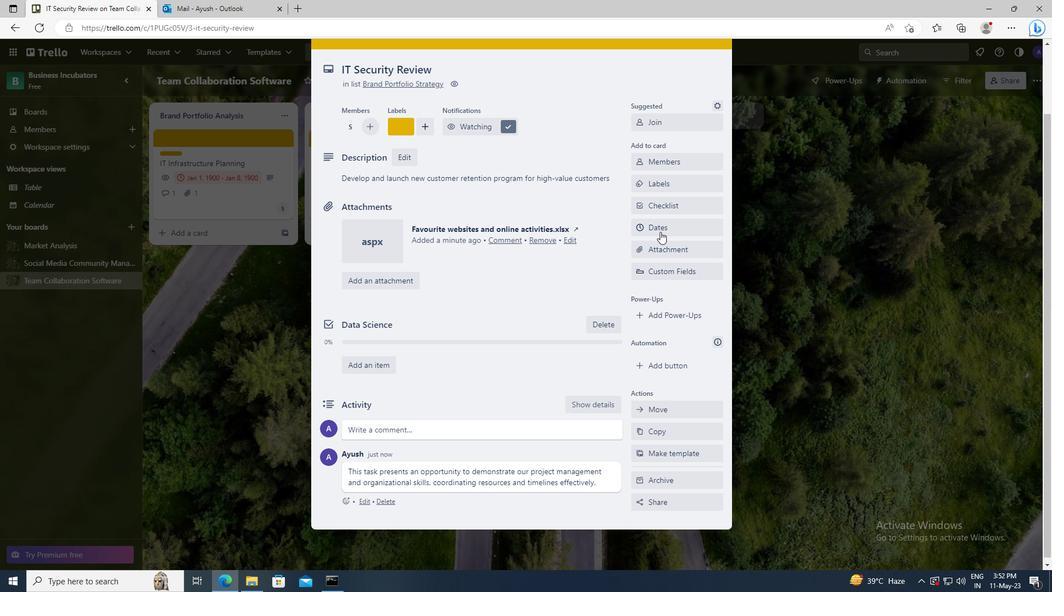 
Action: Mouse pressed left at (662, 229)
Screenshot: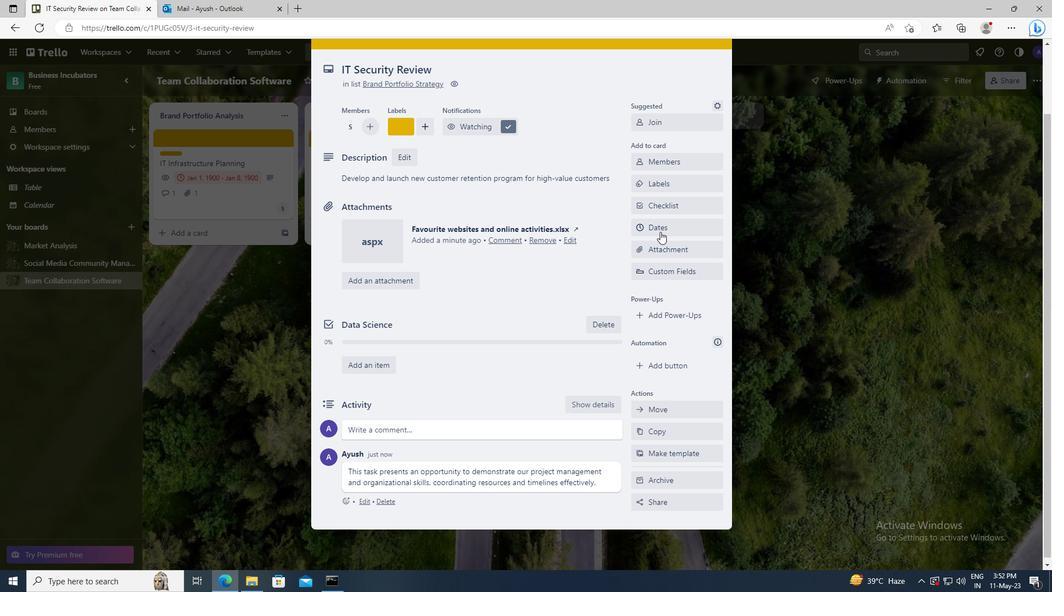 
Action: Mouse moved to (644, 280)
Screenshot: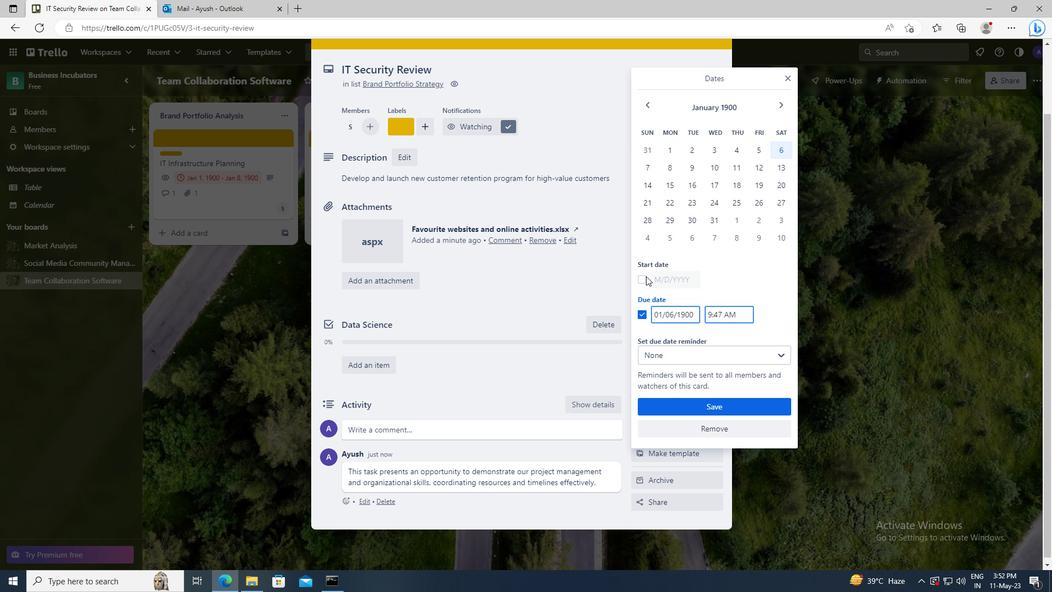
Action: Mouse pressed left at (644, 280)
Screenshot: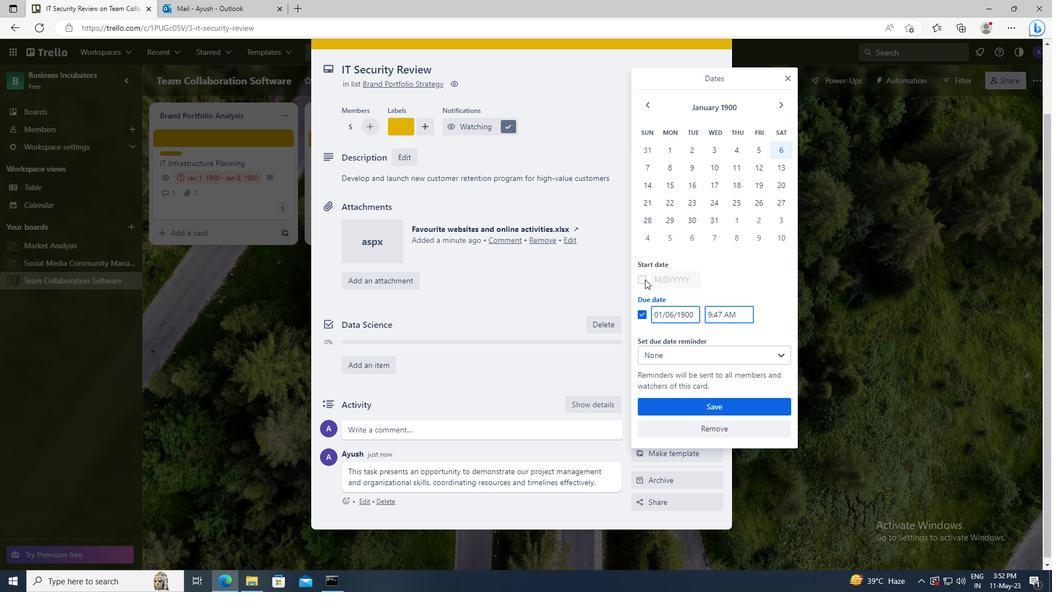
Action: Mouse moved to (693, 281)
Screenshot: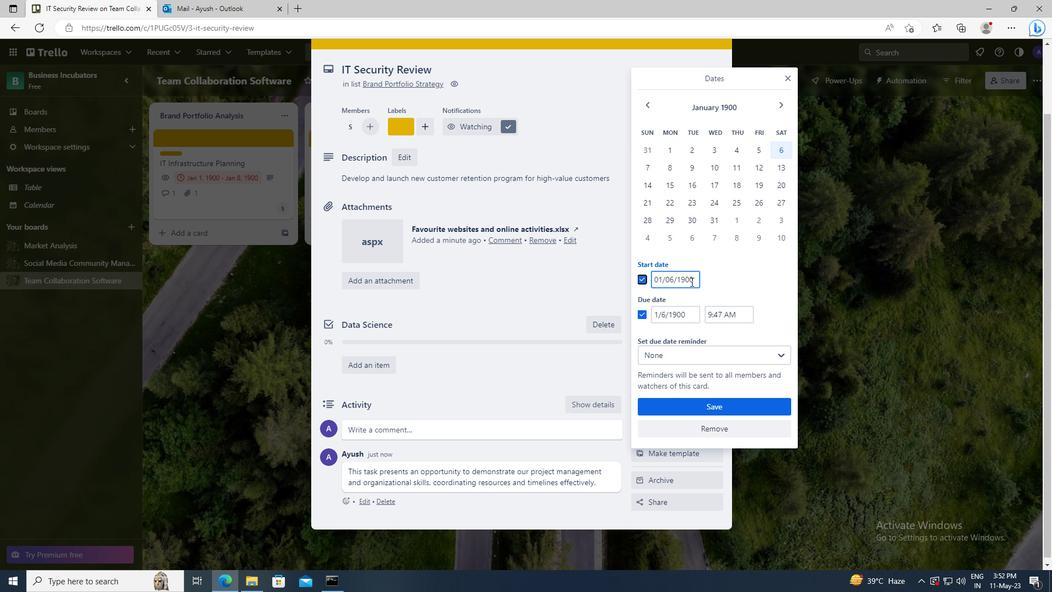 
Action: Mouse pressed left at (693, 281)
Screenshot: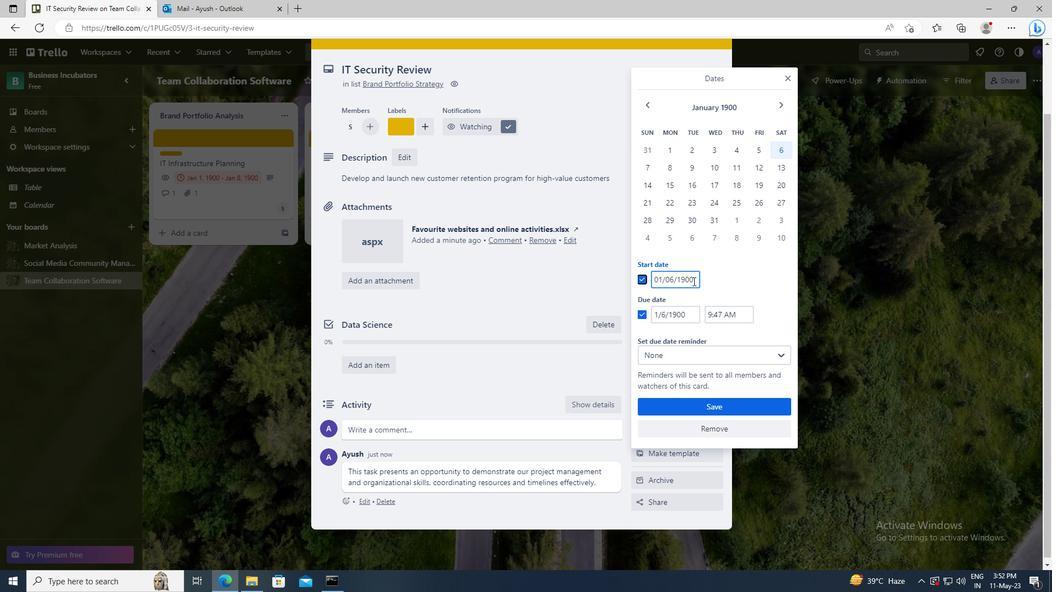 
Action: Key pressed <Key.left><Key.left><Key.left><Key.left><Key.left><Key.backspace>7
Screenshot: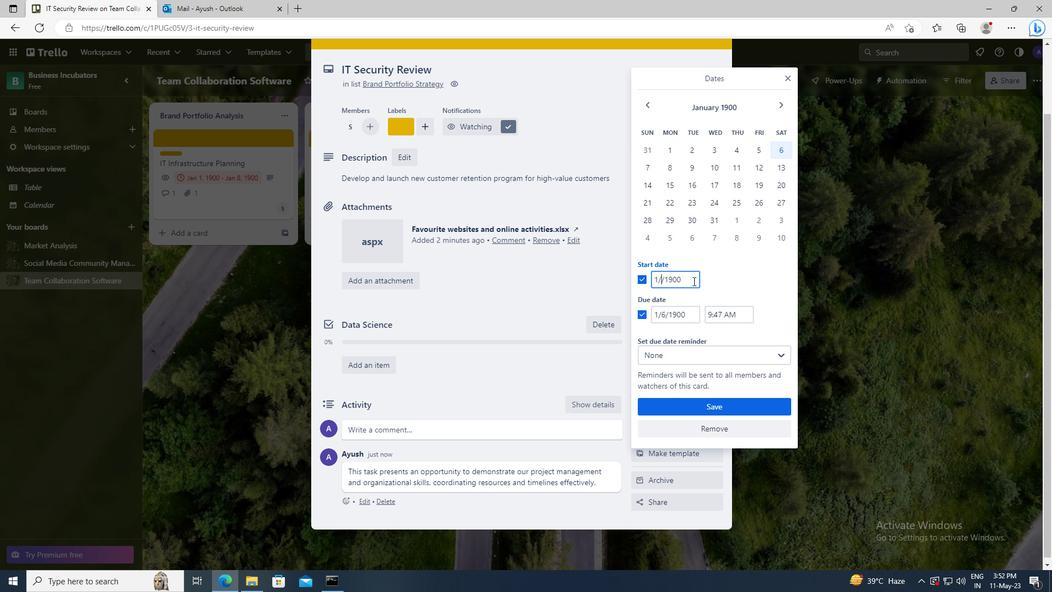 
Action: Mouse moved to (694, 315)
Screenshot: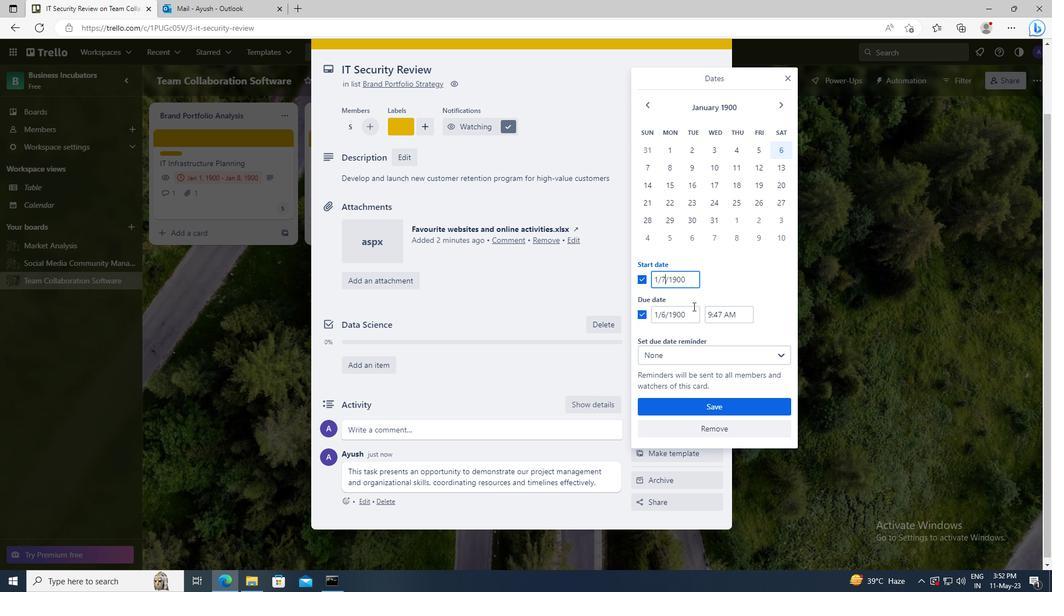 
Action: Mouse pressed left at (694, 315)
Screenshot: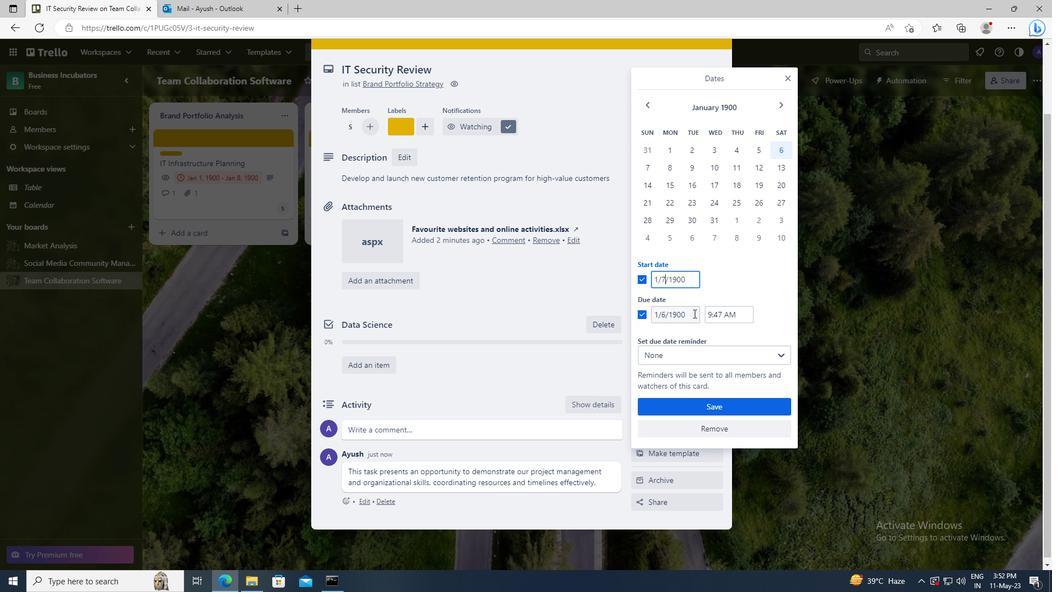 
Action: Key pressed <Key.left><Key.left><Key.left><Key.left><Key.left><Key.backspace><Key.backspace>14
Screenshot: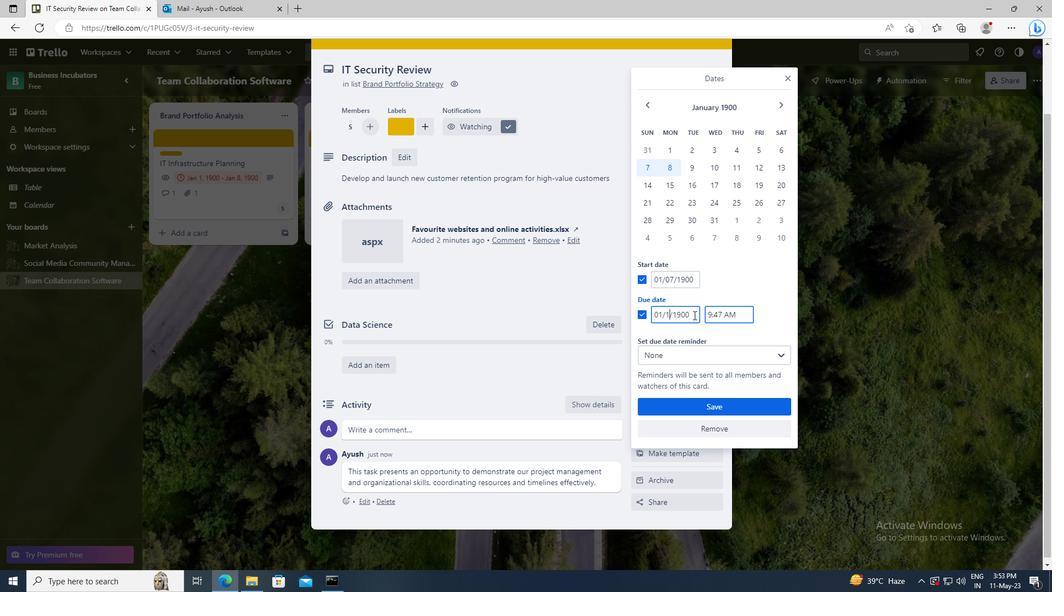 
Action: Mouse moved to (701, 405)
Screenshot: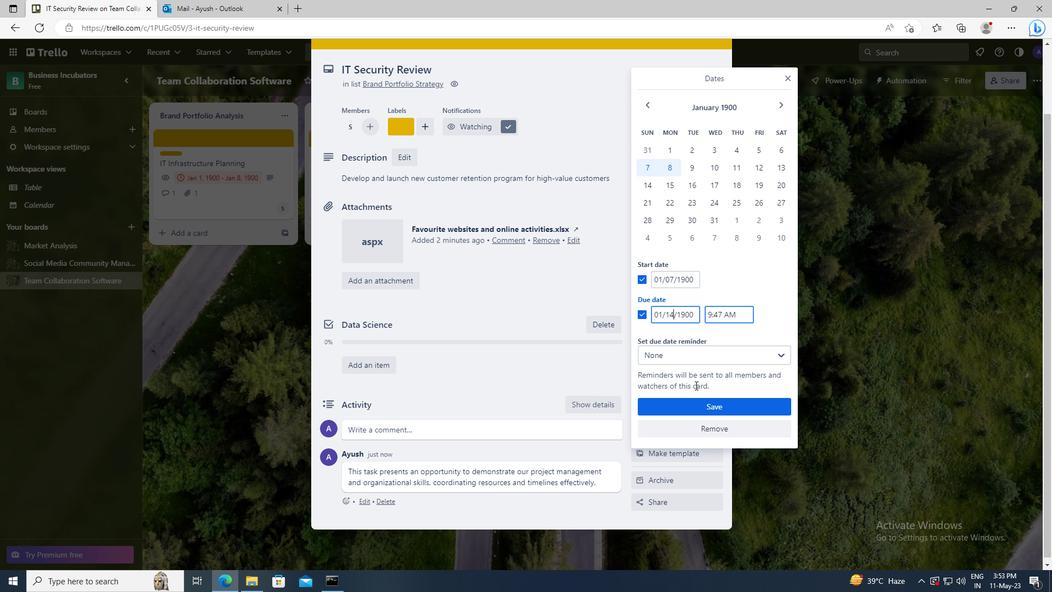 
Action: Mouse pressed left at (701, 405)
Screenshot: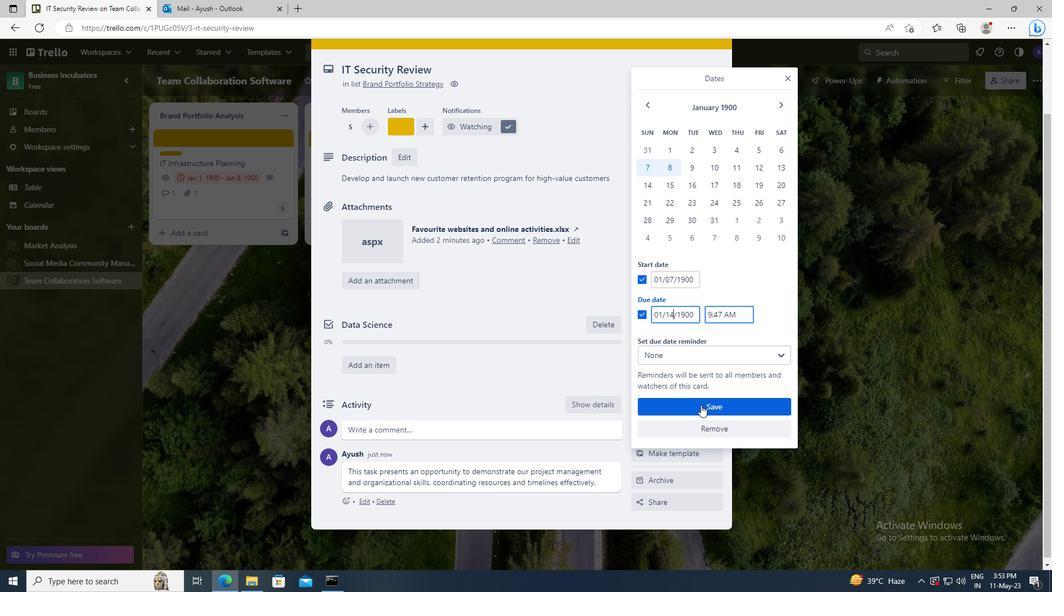 
